 Task: Add a signature Jacqueline Wright containing Best wishes for a happy Mothers Day, Jacqueline Wright to email address softage.2@softage.net and add a label Mothers Day gifts
Action: Mouse moved to (880, 64)
Screenshot: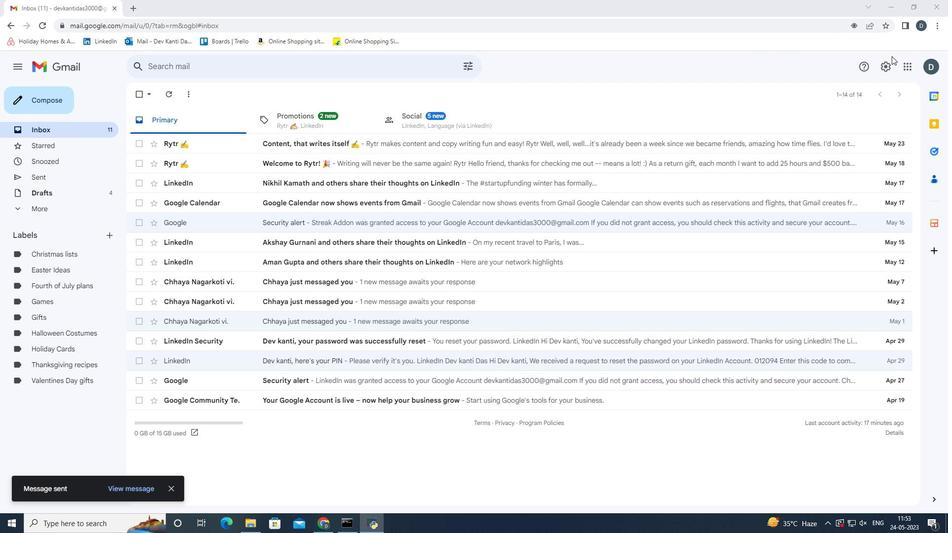 
Action: Mouse pressed left at (880, 64)
Screenshot: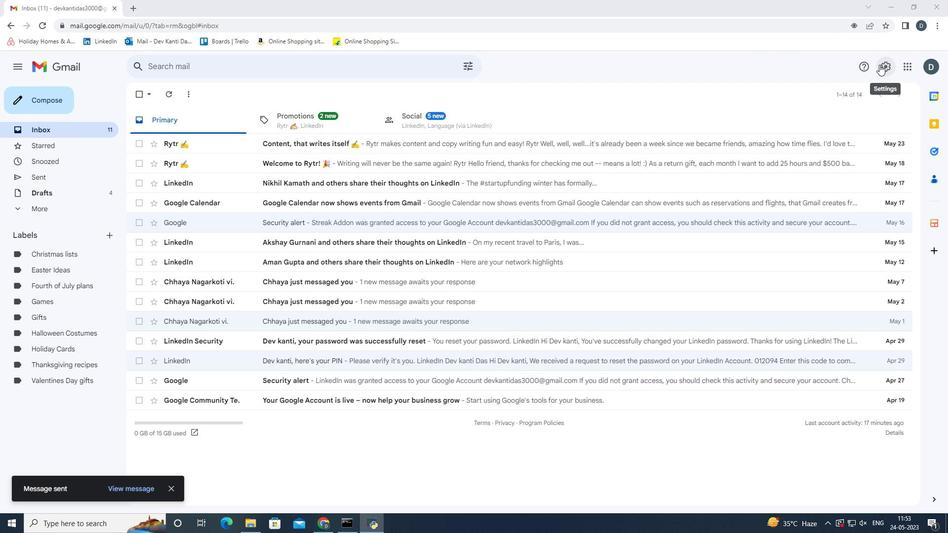 
Action: Mouse moved to (865, 119)
Screenshot: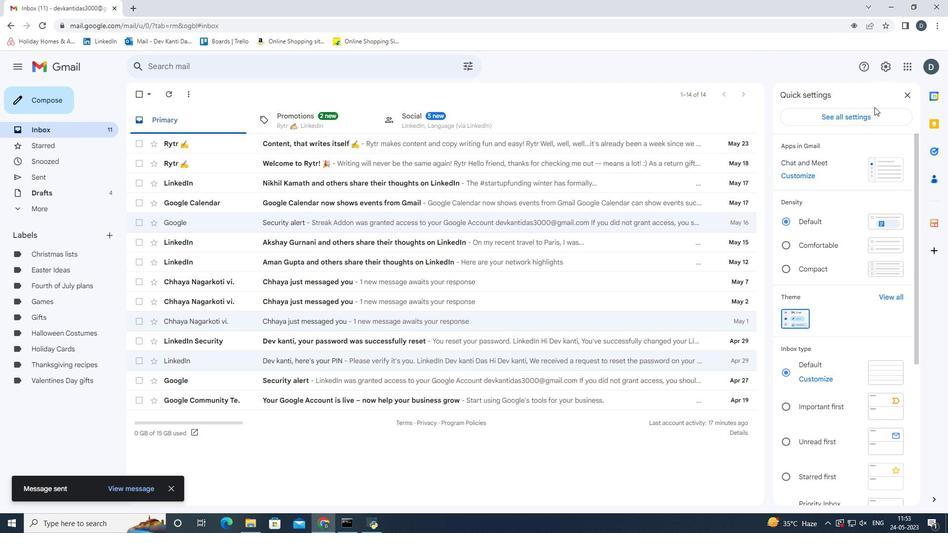 
Action: Mouse pressed left at (865, 119)
Screenshot: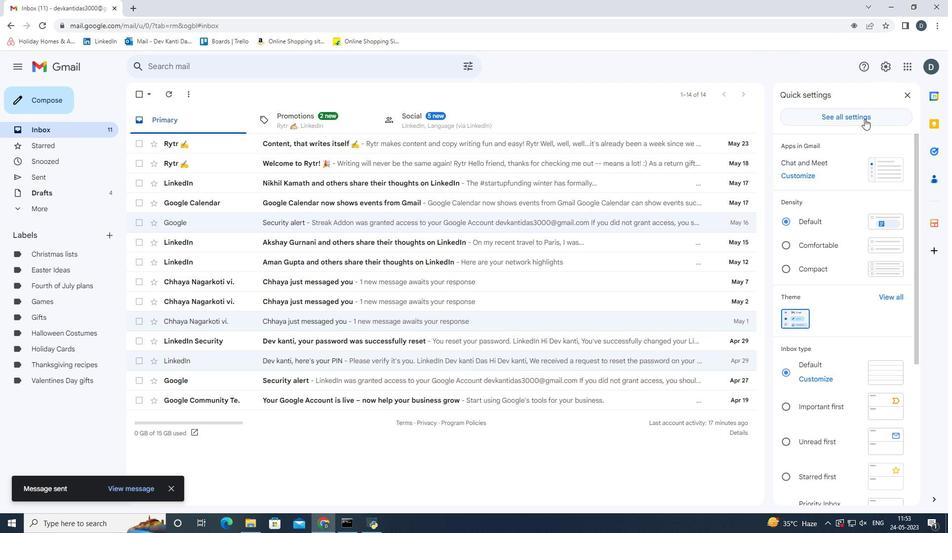 
Action: Mouse moved to (756, 194)
Screenshot: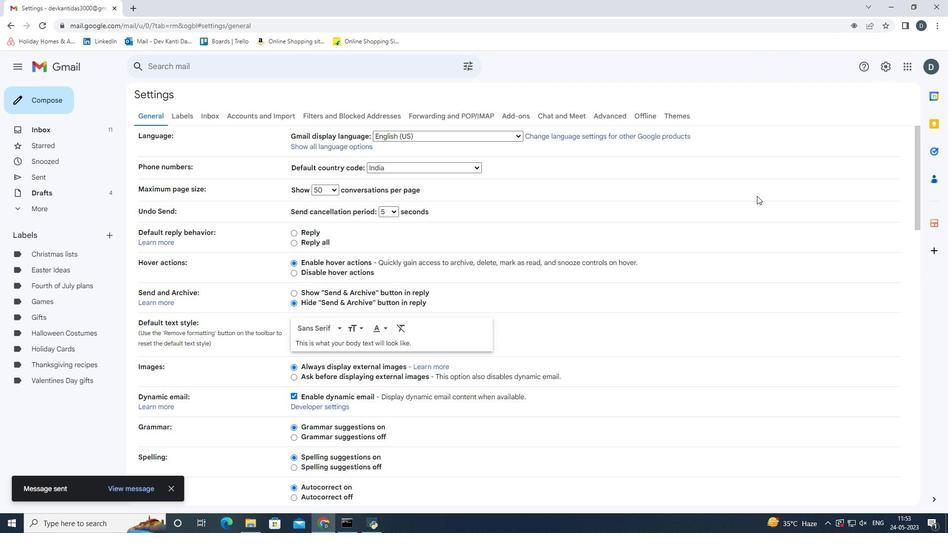 
Action: Mouse scrolled (756, 194) with delta (0, 0)
Screenshot: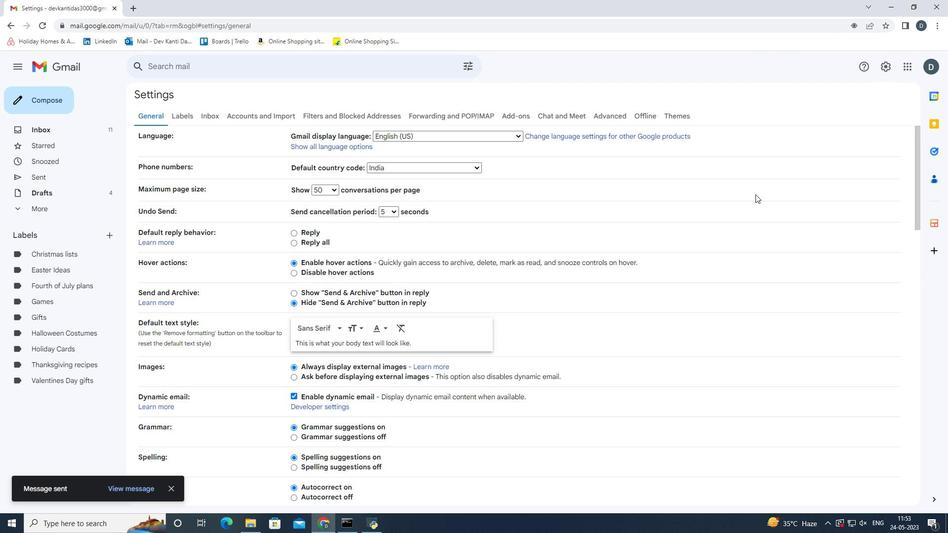 
Action: Mouse scrolled (756, 194) with delta (0, 0)
Screenshot: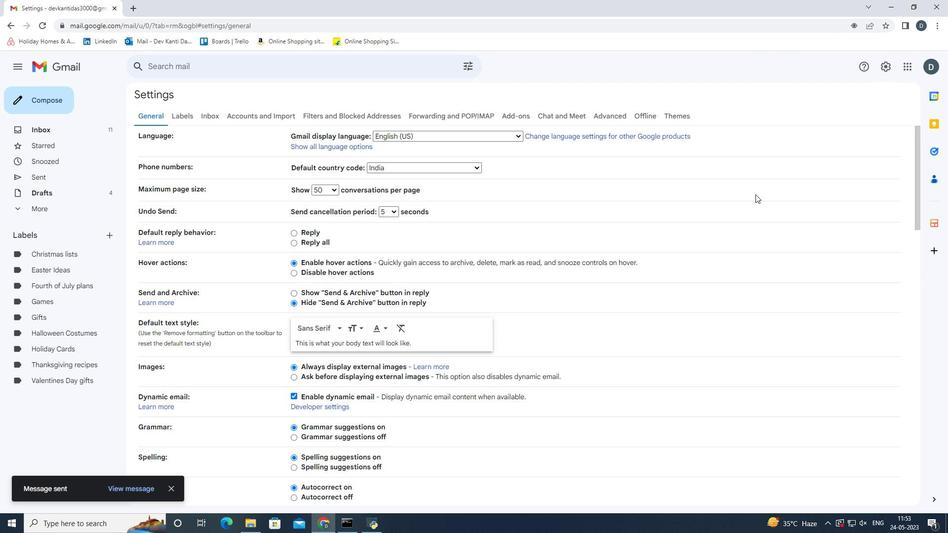 
Action: Mouse scrolled (756, 194) with delta (0, 0)
Screenshot: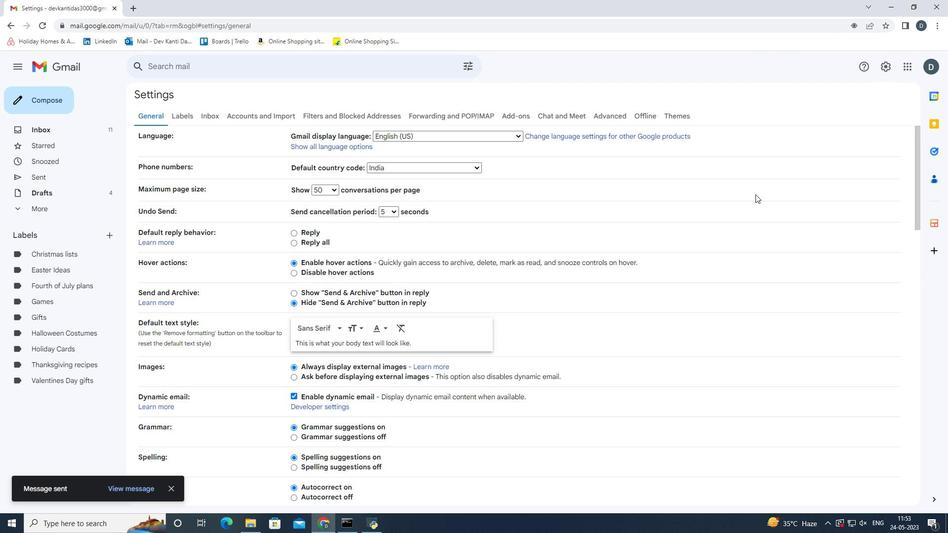 
Action: Mouse scrolled (756, 194) with delta (0, 0)
Screenshot: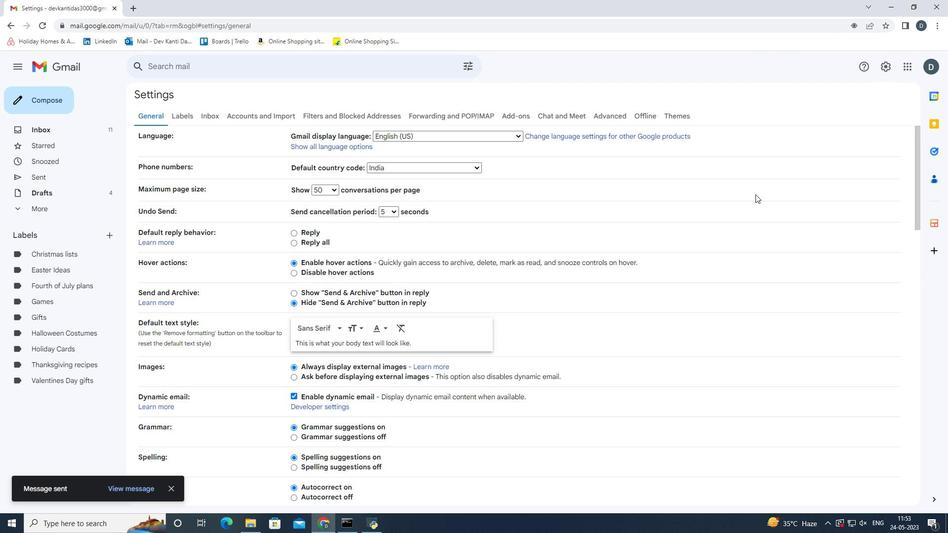
Action: Mouse moved to (580, 315)
Screenshot: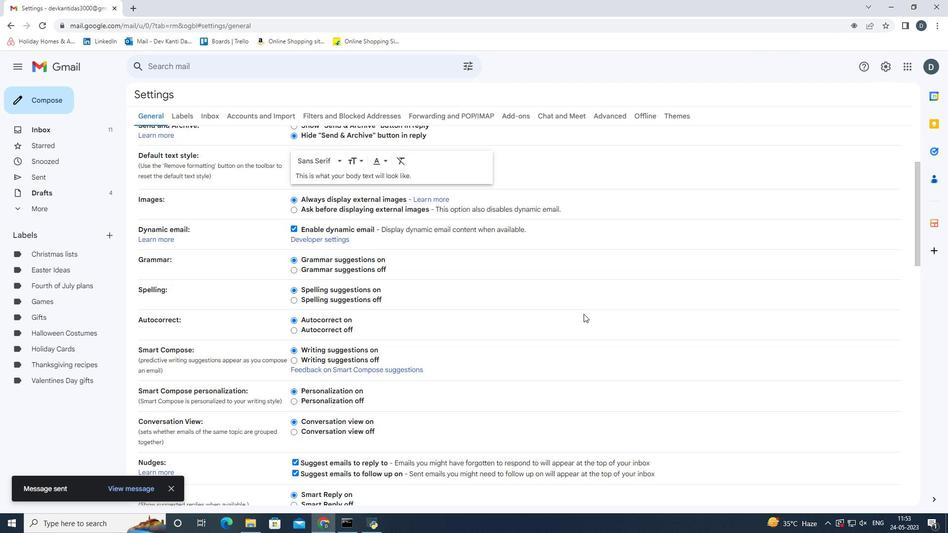 
Action: Mouse scrolled (580, 315) with delta (0, 0)
Screenshot: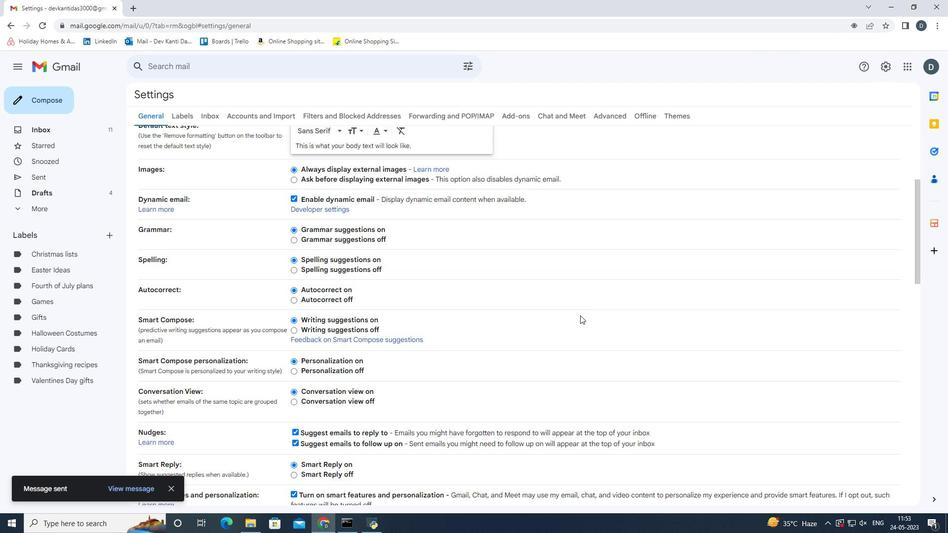 
Action: Mouse scrolled (580, 315) with delta (0, 0)
Screenshot: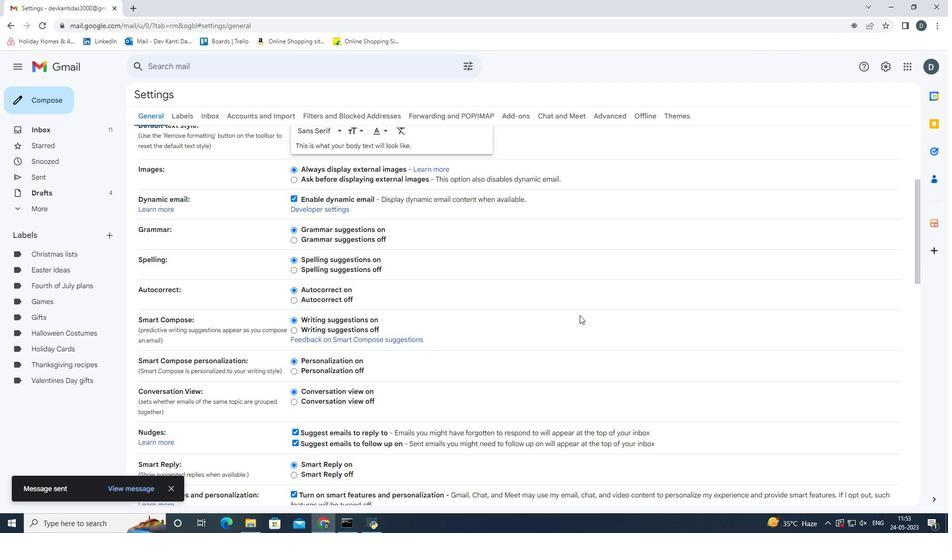 
Action: Mouse scrolled (580, 315) with delta (0, 0)
Screenshot: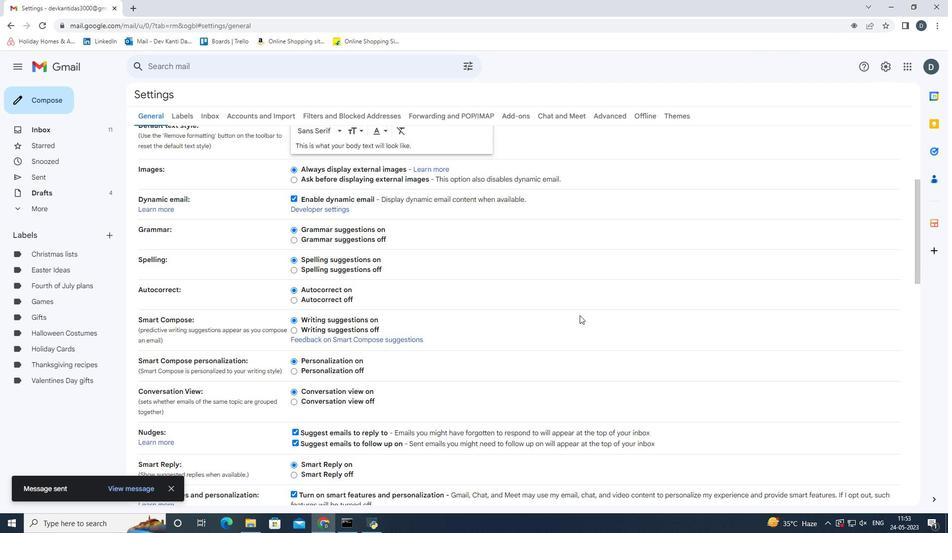 
Action: Mouse scrolled (580, 315) with delta (0, 0)
Screenshot: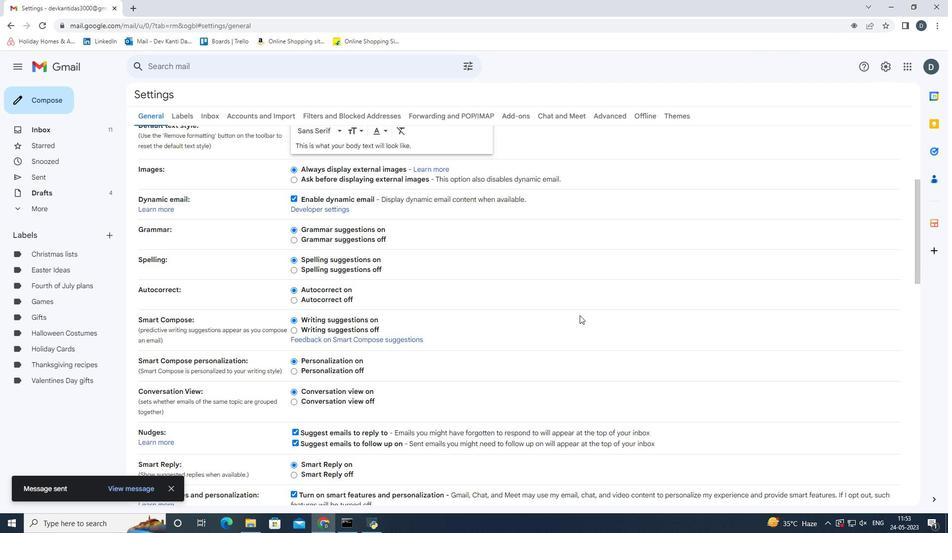 
Action: Mouse scrolled (580, 315) with delta (0, 0)
Screenshot: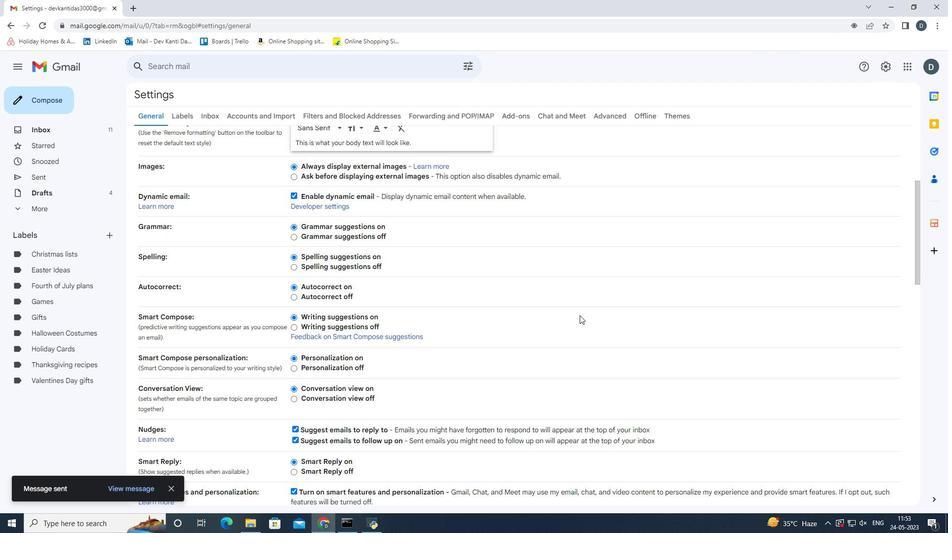 
Action: Mouse scrolled (580, 315) with delta (0, 0)
Screenshot: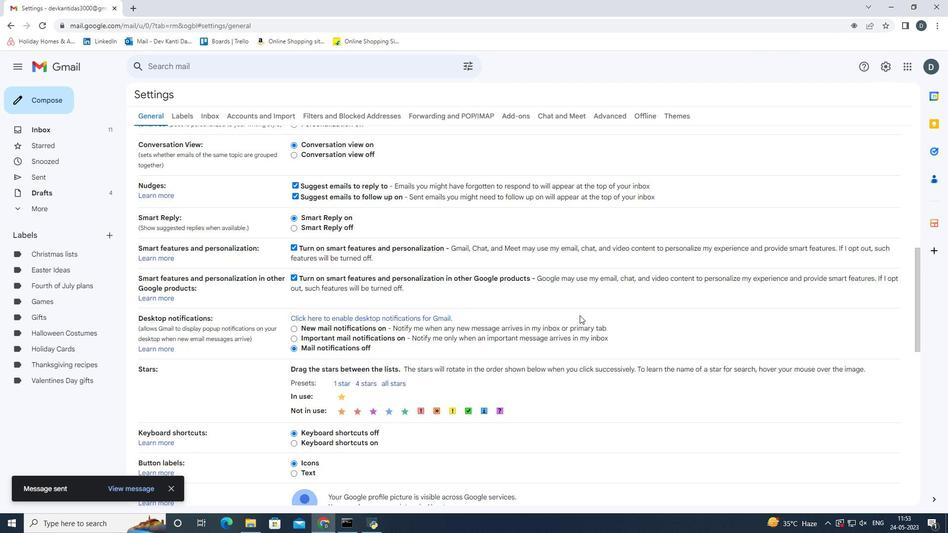 
Action: Mouse scrolled (580, 315) with delta (0, 0)
Screenshot: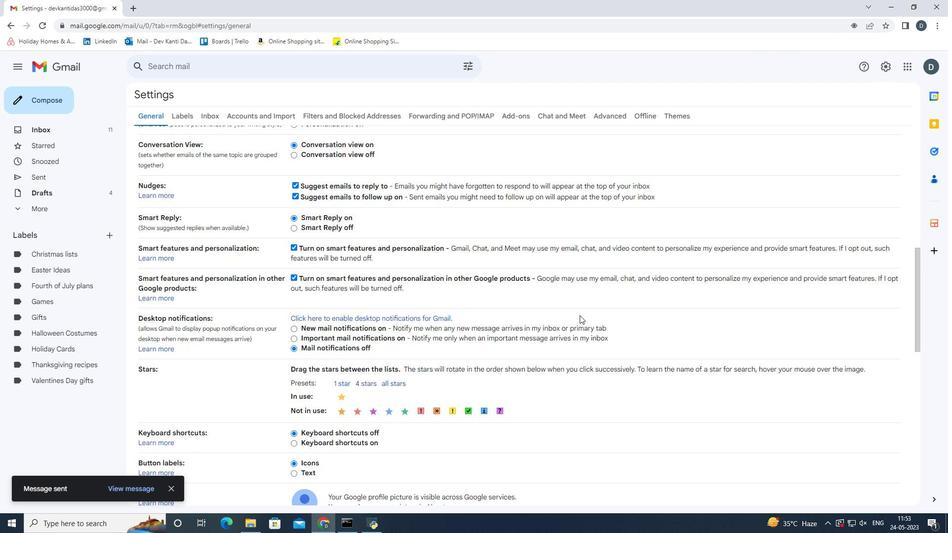 
Action: Mouse scrolled (580, 315) with delta (0, 0)
Screenshot: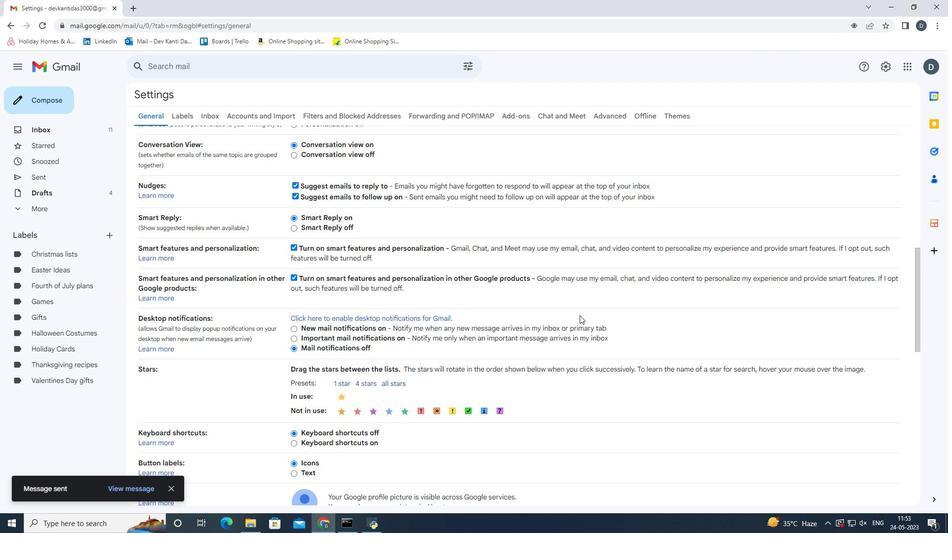 
Action: Mouse scrolled (580, 315) with delta (0, 0)
Screenshot: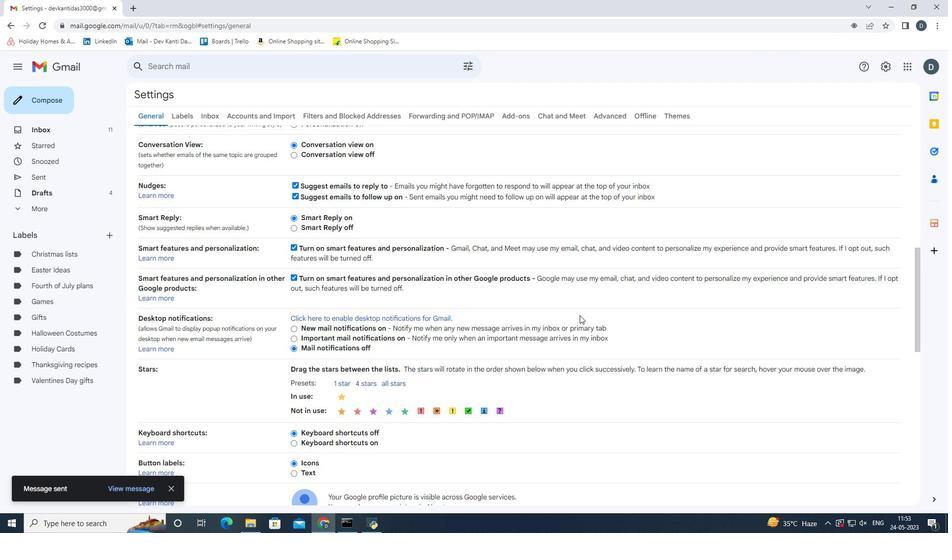 
Action: Mouse scrolled (580, 315) with delta (0, 0)
Screenshot: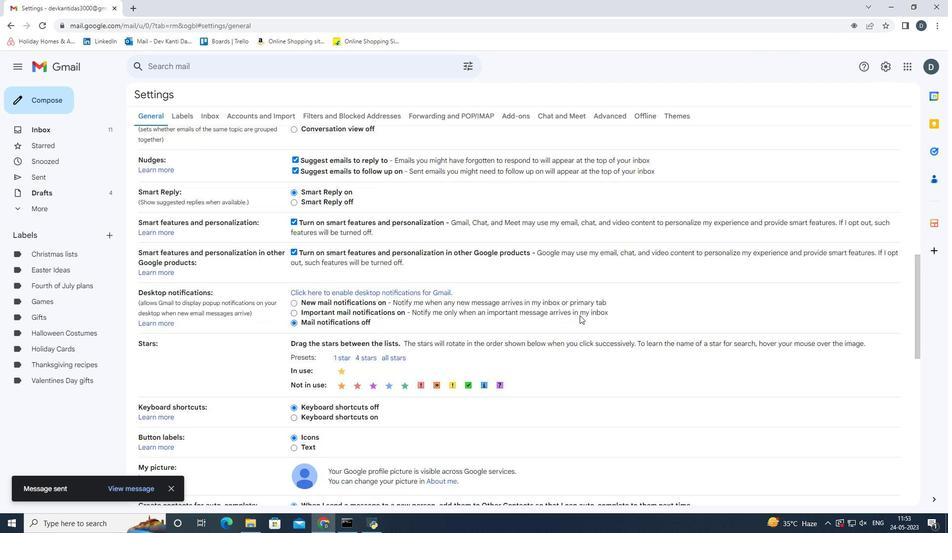 
Action: Mouse moved to (390, 344)
Screenshot: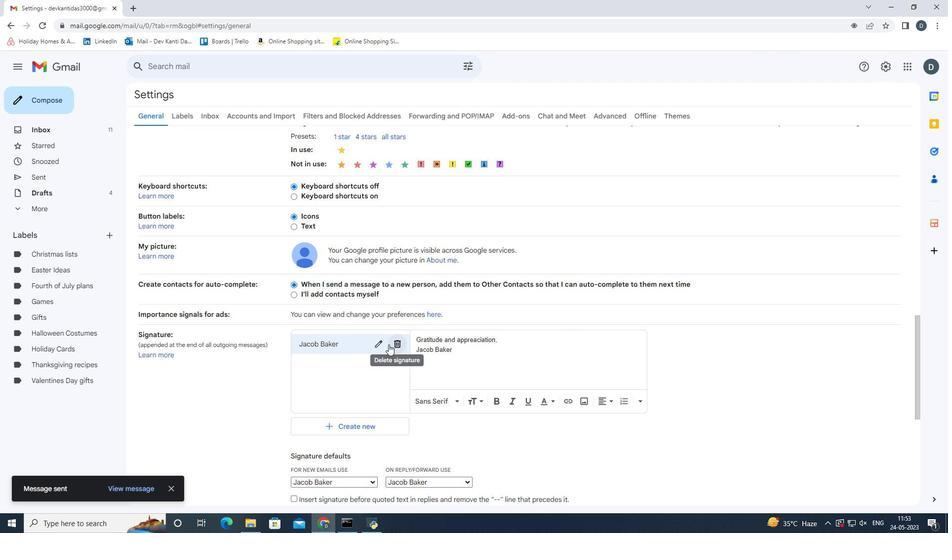 
Action: Mouse pressed left at (390, 344)
Screenshot: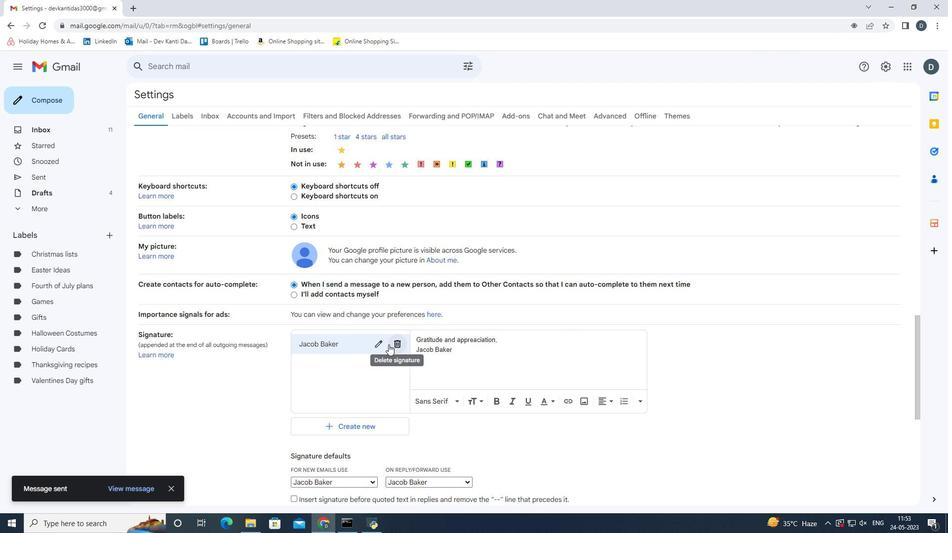 
Action: Mouse moved to (556, 302)
Screenshot: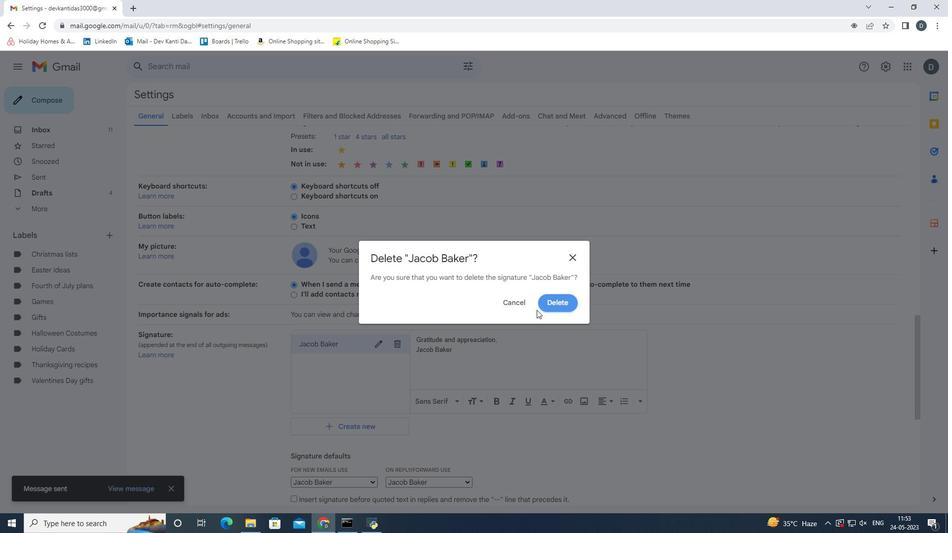 
Action: Mouse pressed left at (556, 302)
Screenshot: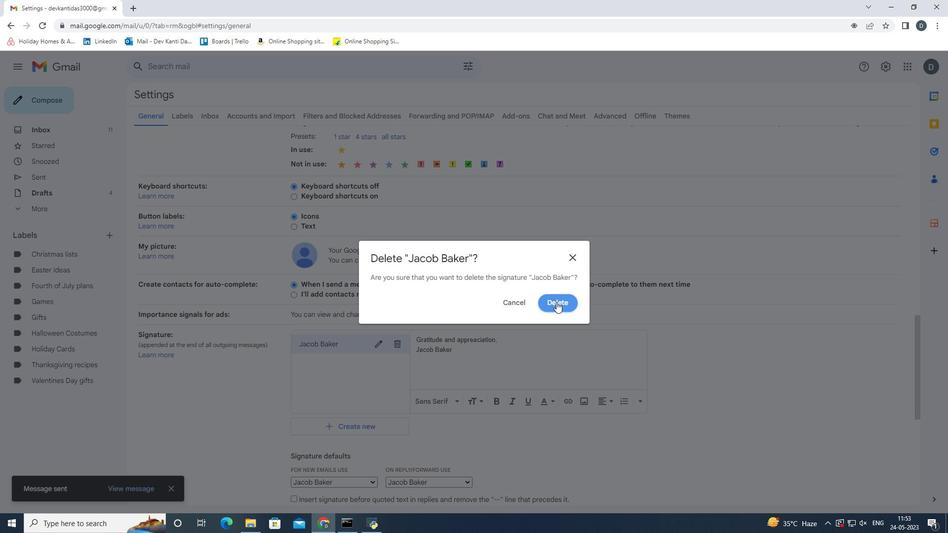 
Action: Mouse moved to (338, 353)
Screenshot: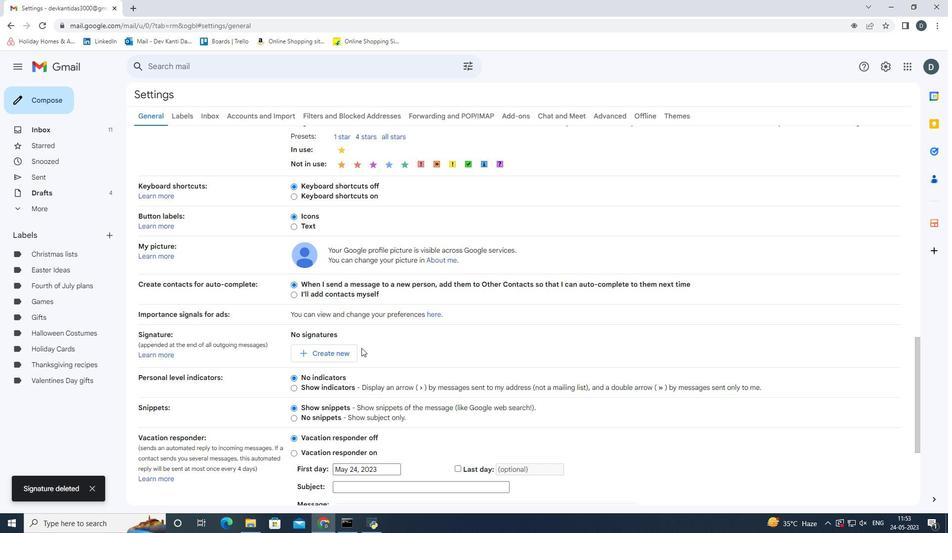 
Action: Mouse pressed left at (338, 353)
Screenshot: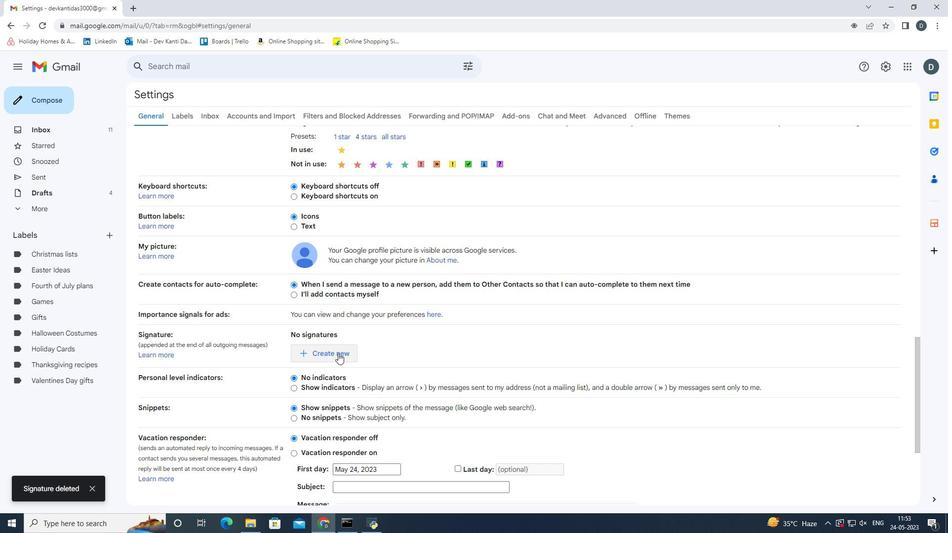 
Action: Mouse moved to (447, 281)
Screenshot: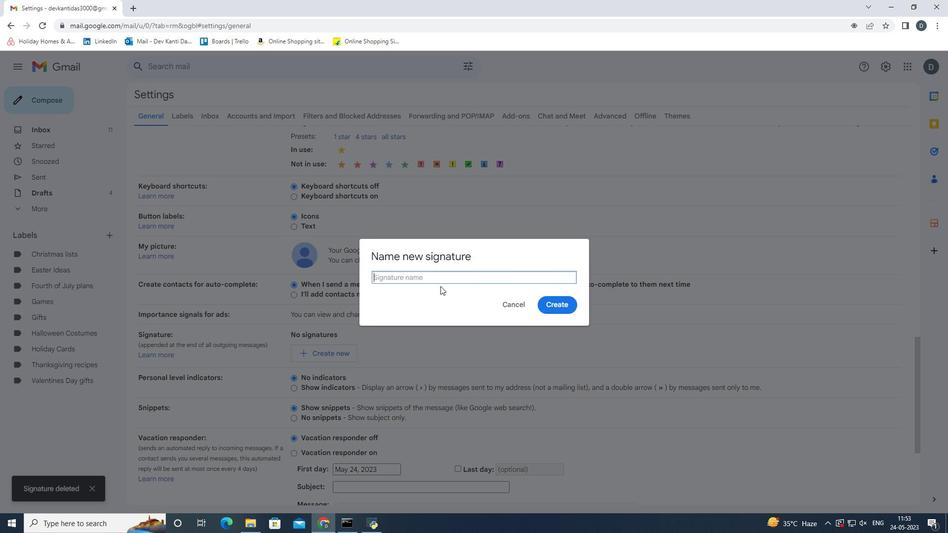 
Action: Key pressed <Key.shift><Key.shift><Key.shift><Key.shift><Key.shift><Key.shift><Key.shift><Key.shift><Key.shift>Jacque
Screenshot: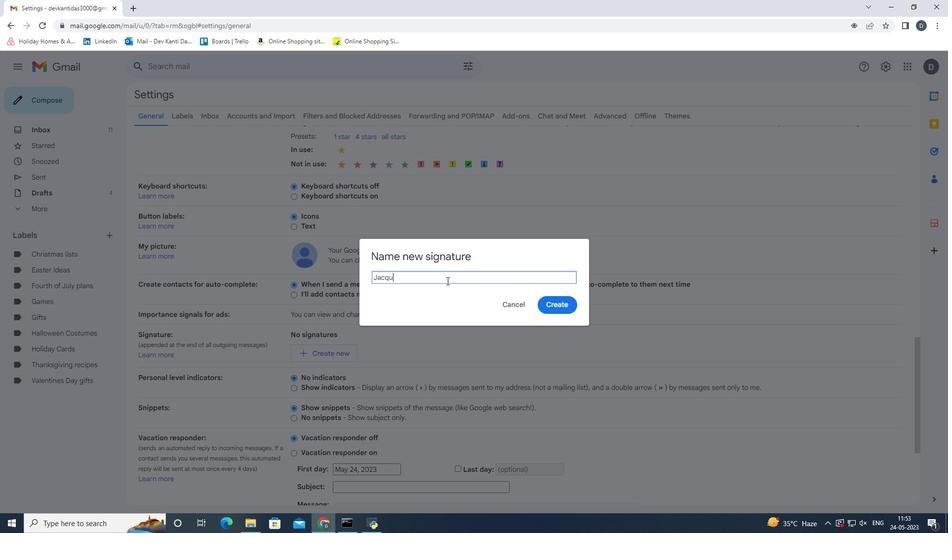 
Action: Mouse moved to (447, 280)
Screenshot: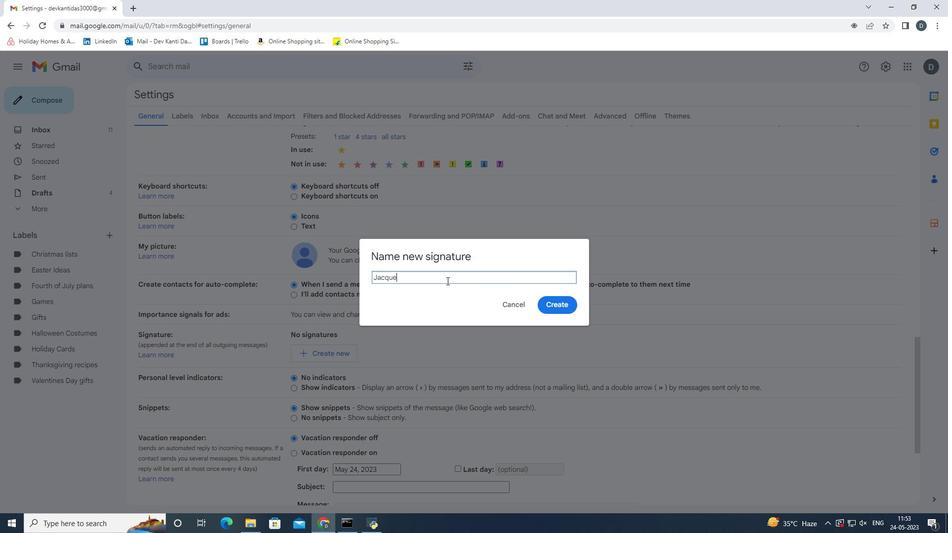 
Action: Key pressed line<Key.space><Key.shift>Wright<Key.enter>
Screenshot: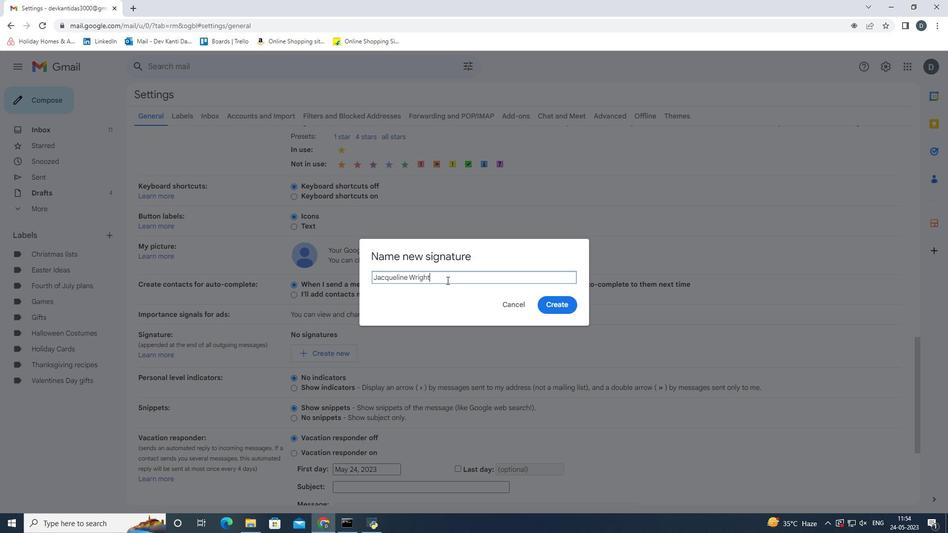 
Action: Mouse moved to (454, 344)
Screenshot: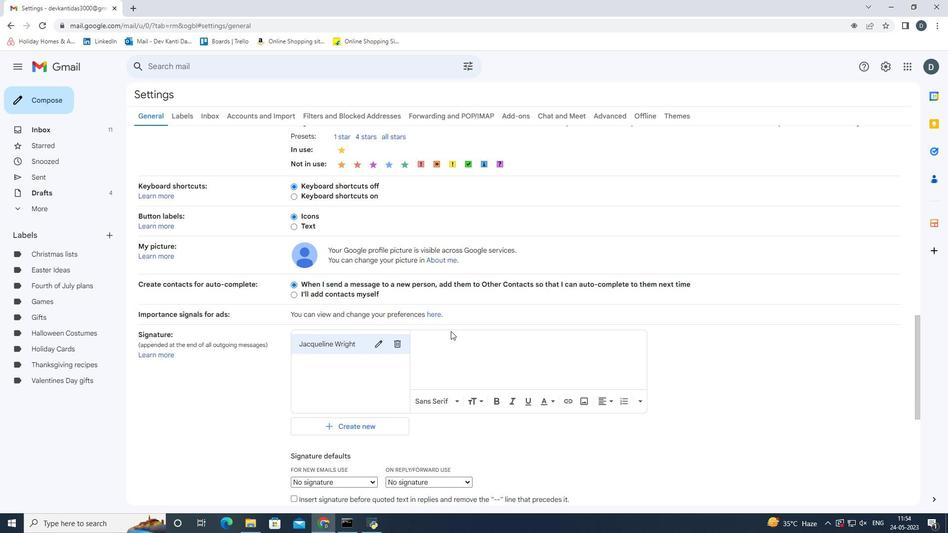 
Action: Mouse pressed left at (454, 344)
Screenshot: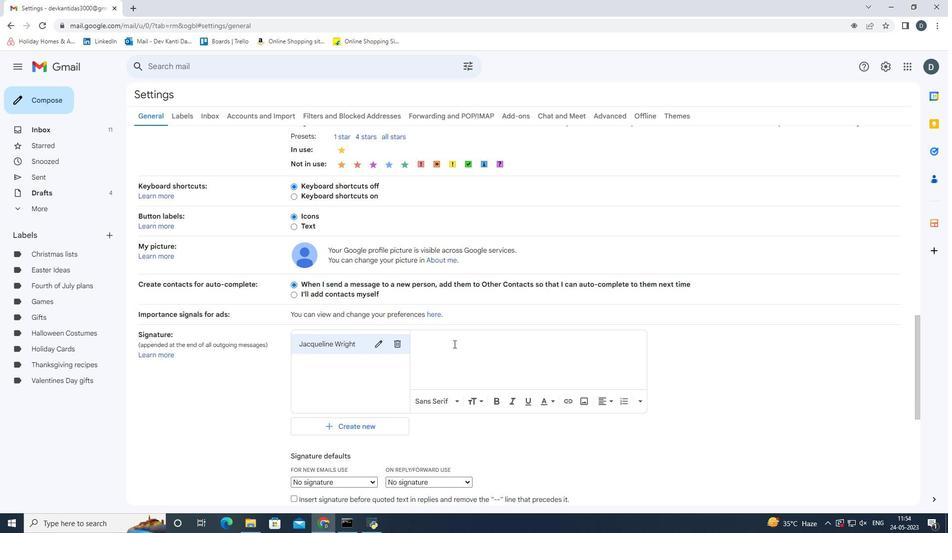 
Action: Mouse moved to (454, 344)
Screenshot: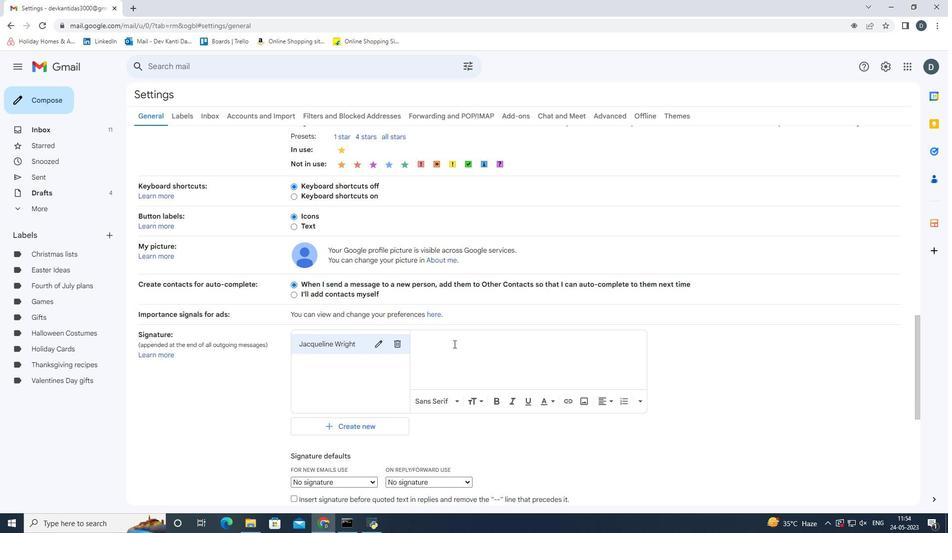 
Action: Key pressed <Key.shift><Key.shift><Key.shift>Best<Key.space>wishes<Key.space>for<Key.space>a<Key.space>happy<Key.space><Key.shift><Key.shift><Key.shift><Key.shift><Key.shift><Key.shift><Key.shift><Key.shift><Key.shift><Key.shift><Key.shift><Key.shift><Key.shift><Key.shift><Key.shift><Key.shift><Key.shift><Key.shift>Mothers<Key.space><Key.shift>Day<Key.space>gifts
Screenshot: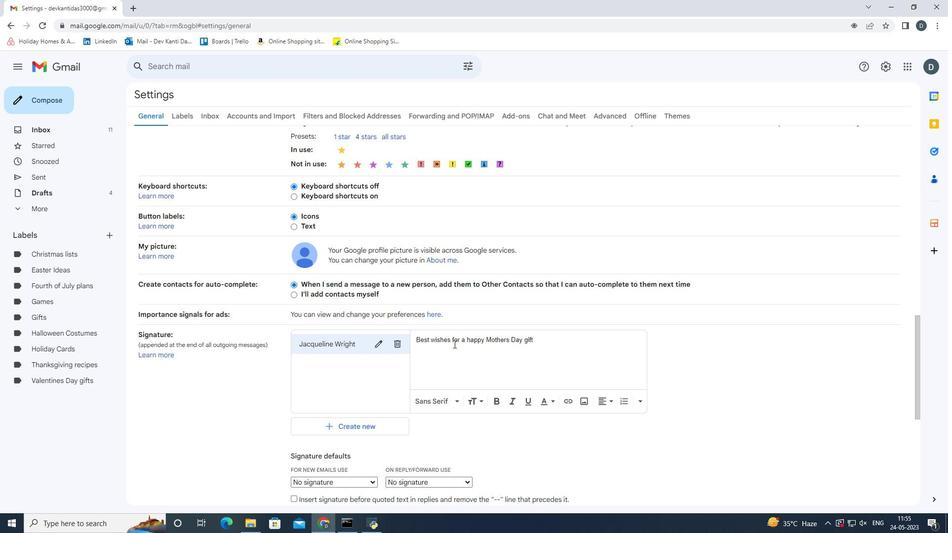 
Action: Mouse moved to (782, 340)
Screenshot: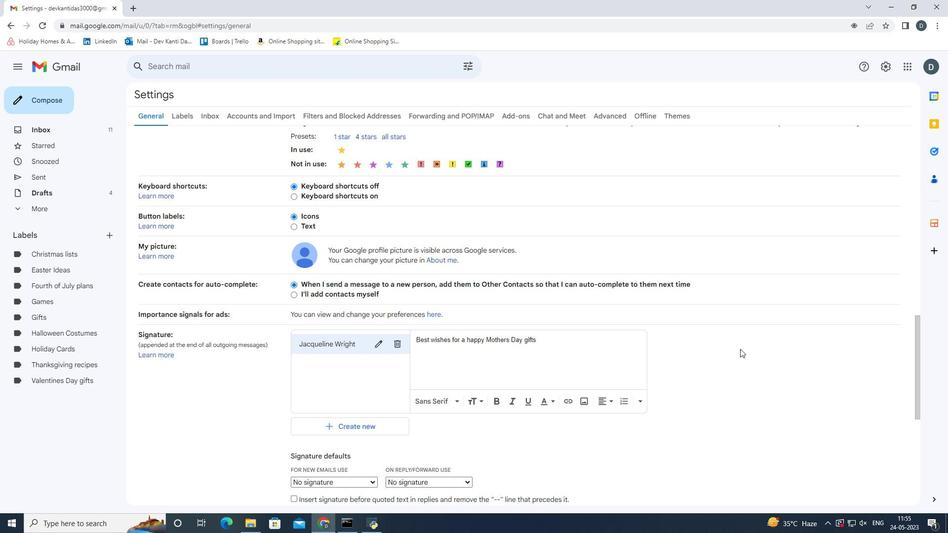 
Action: Key pressed ,<Key.enter><Key.shift_r><Key.shift_r><Key.shift_r>Jacqueline<Key.space><Key.shift>Wright
Screenshot: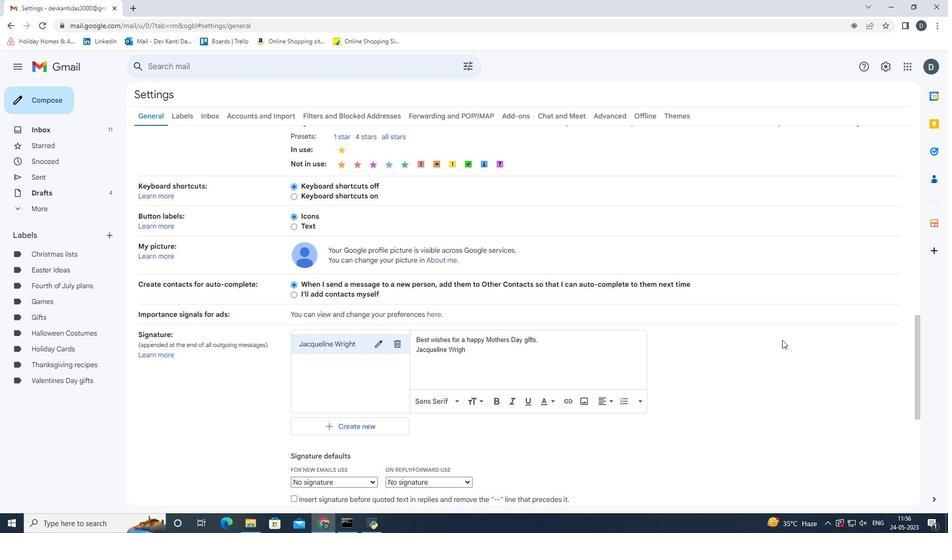 
Action: Mouse pressed left at (782, 340)
Screenshot: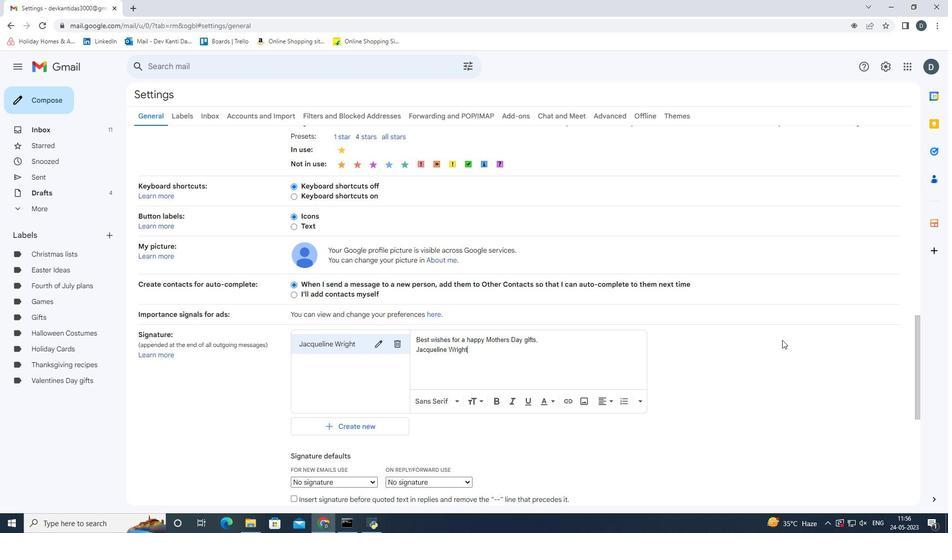
Action: Mouse moved to (372, 483)
Screenshot: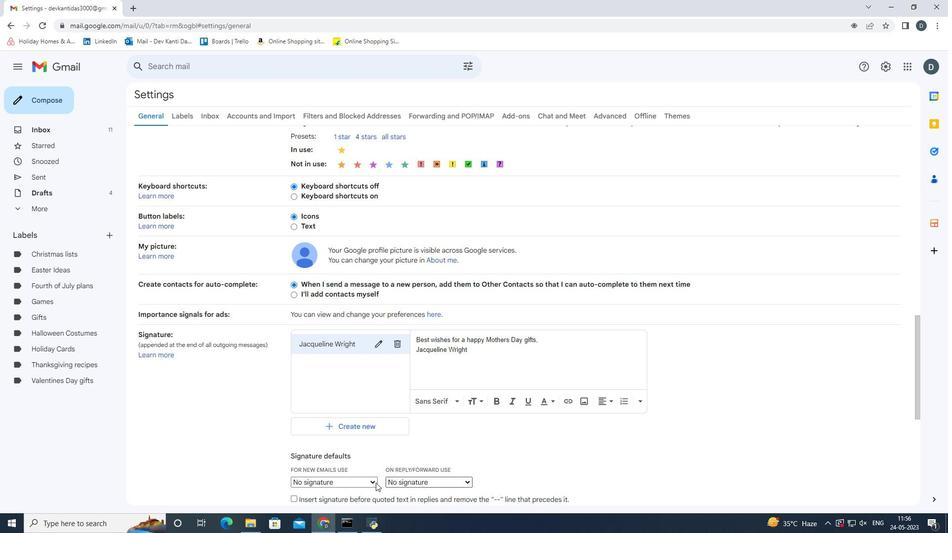 
Action: Mouse pressed left at (372, 483)
Screenshot: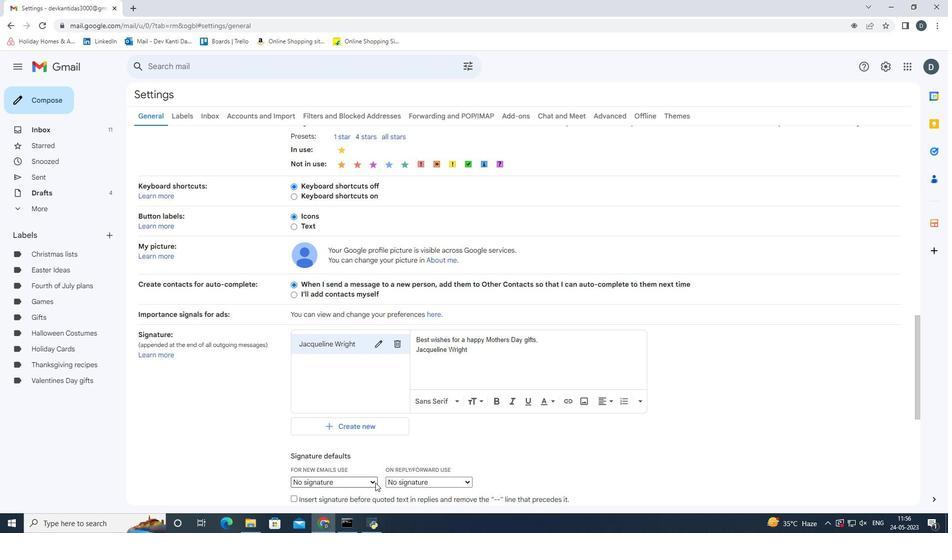 
Action: Mouse moved to (374, 498)
Screenshot: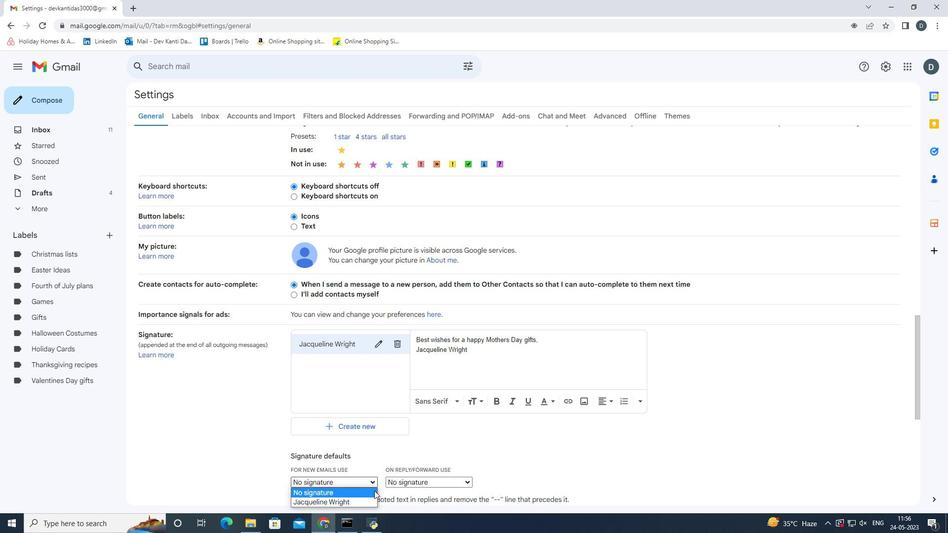 
Action: Mouse pressed left at (374, 498)
Screenshot: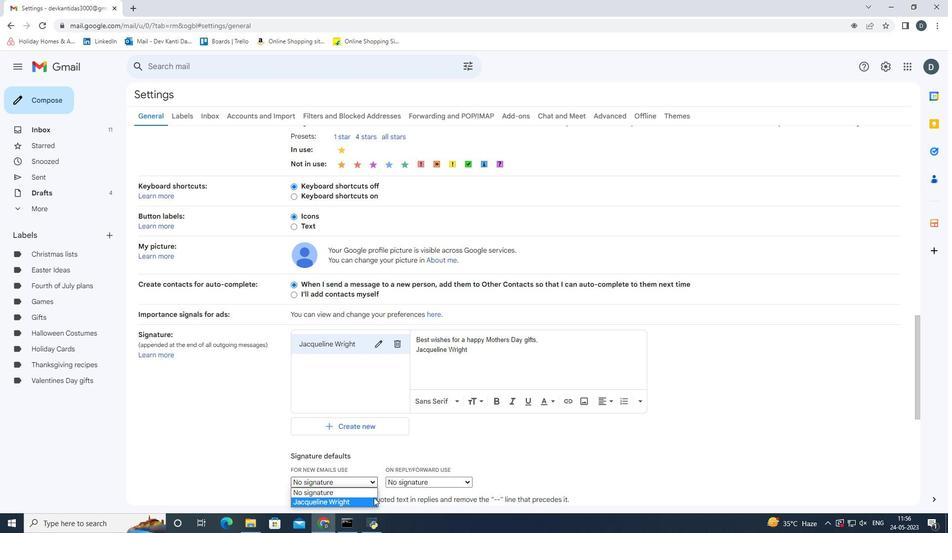 
Action: Mouse moved to (424, 481)
Screenshot: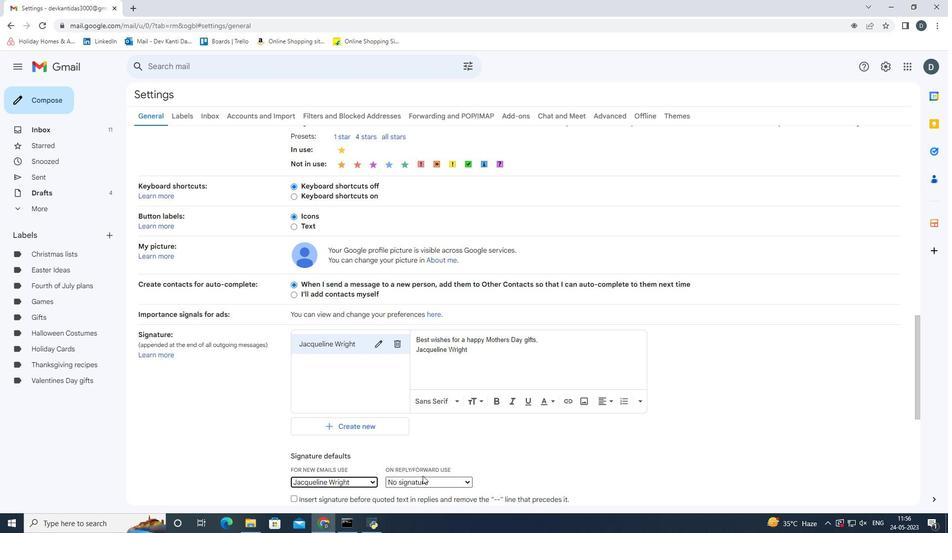 
Action: Mouse pressed left at (424, 481)
Screenshot: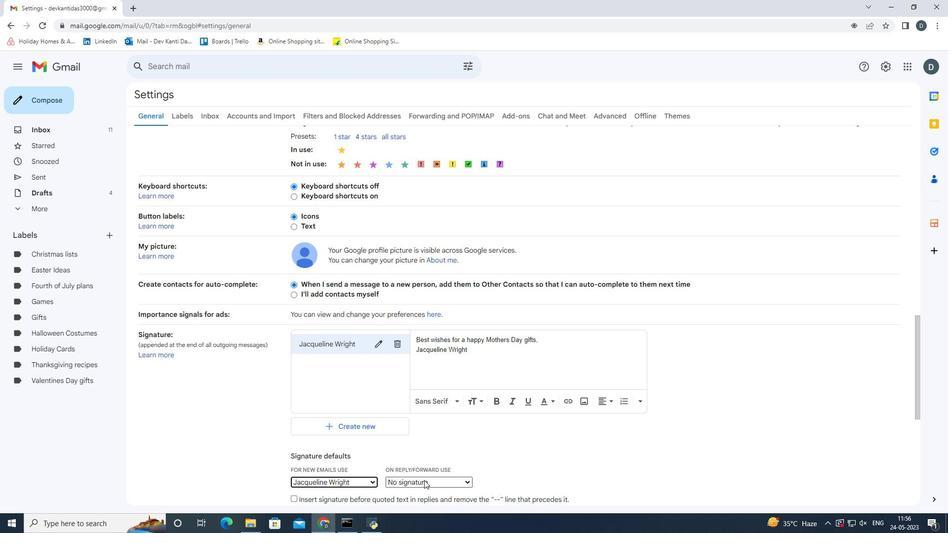 
Action: Mouse moved to (422, 500)
Screenshot: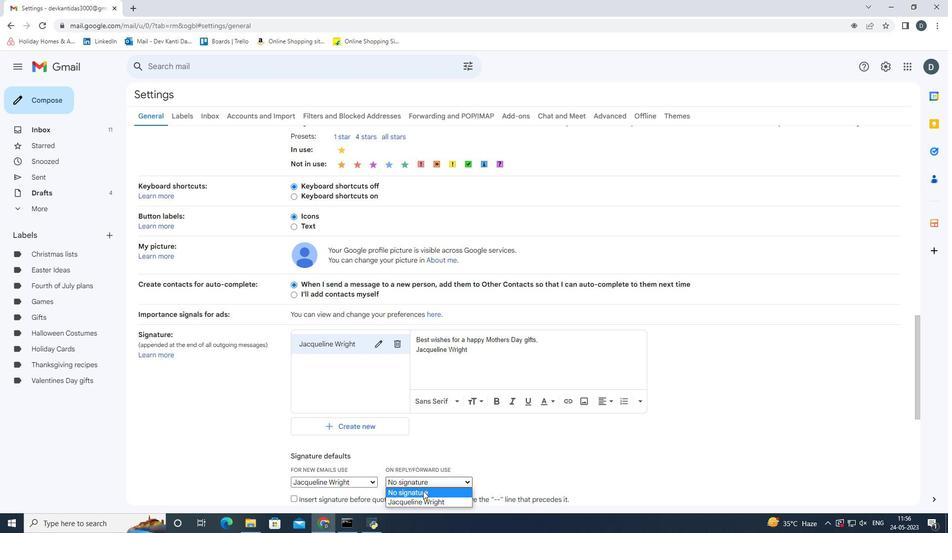 
Action: Mouse pressed left at (422, 500)
Screenshot: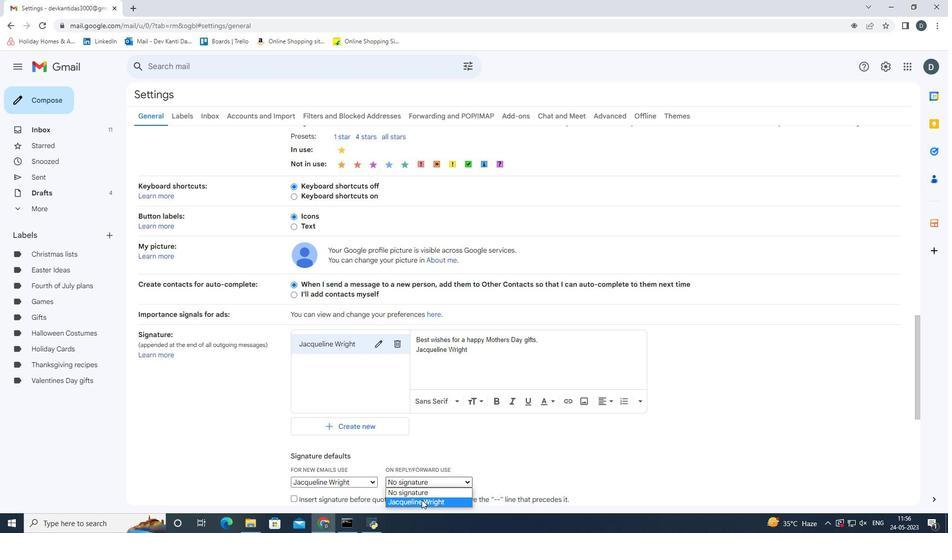 
Action: Mouse moved to (542, 473)
Screenshot: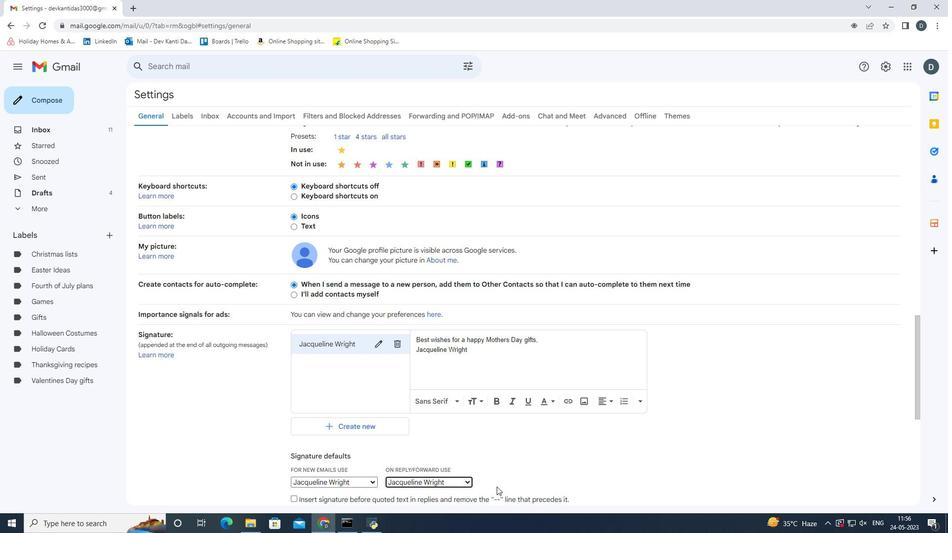 
Action: Mouse pressed left at (542, 473)
Screenshot: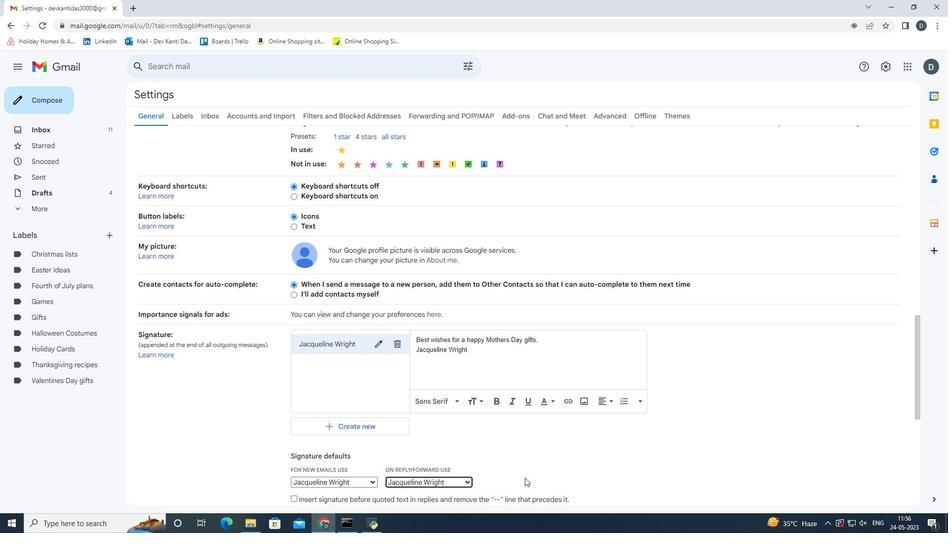 
Action: Mouse scrolled (542, 472) with delta (0, 0)
Screenshot: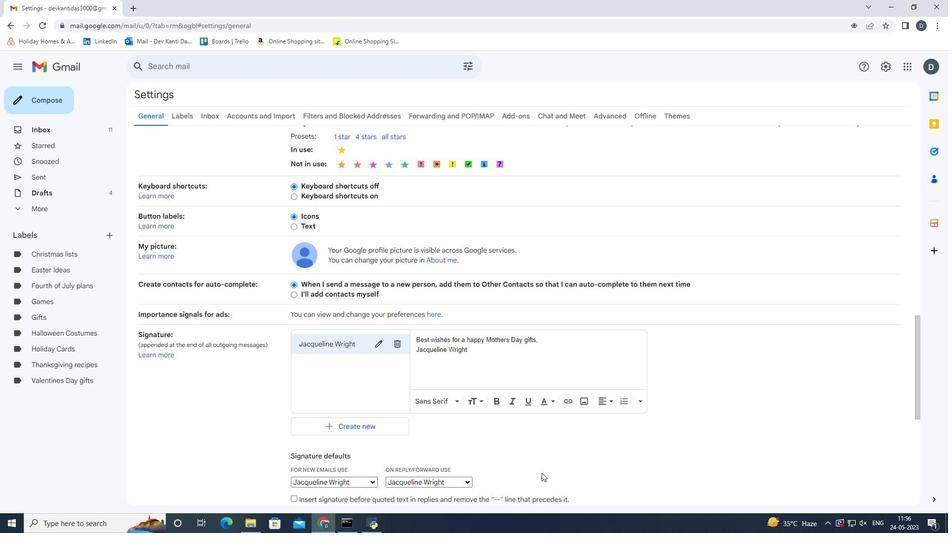 
Action: Mouse scrolled (542, 472) with delta (0, 0)
Screenshot: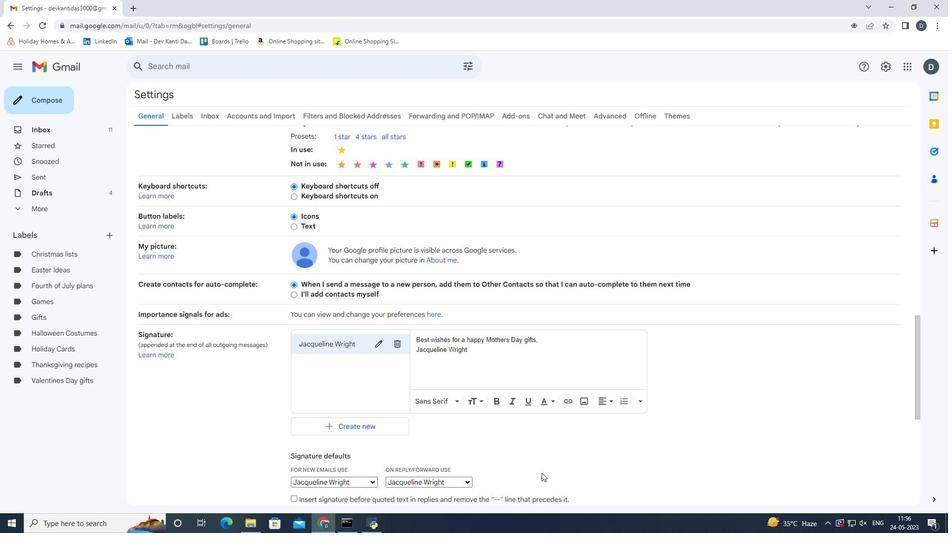 
Action: Mouse scrolled (542, 472) with delta (0, 0)
Screenshot: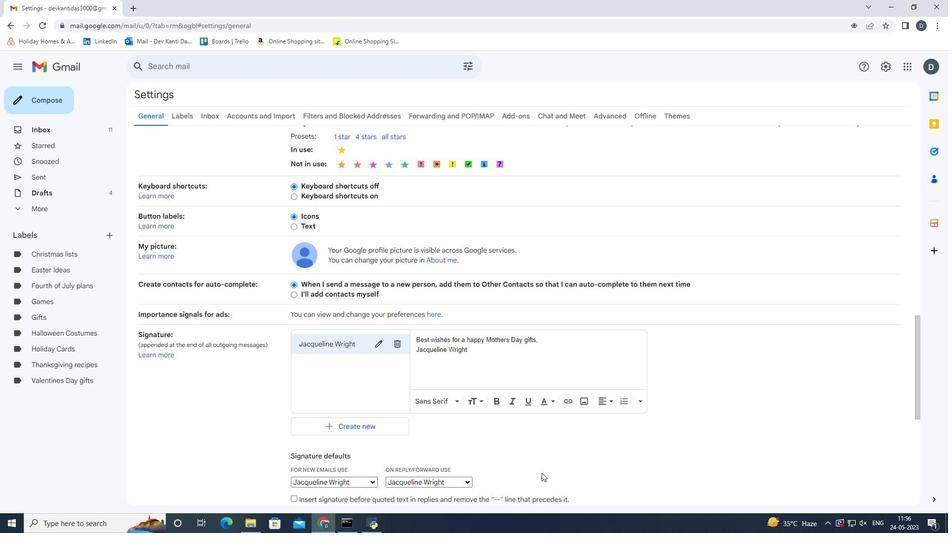 
Action: Mouse scrolled (542, 472) with delta (0, 0)
Screenshot: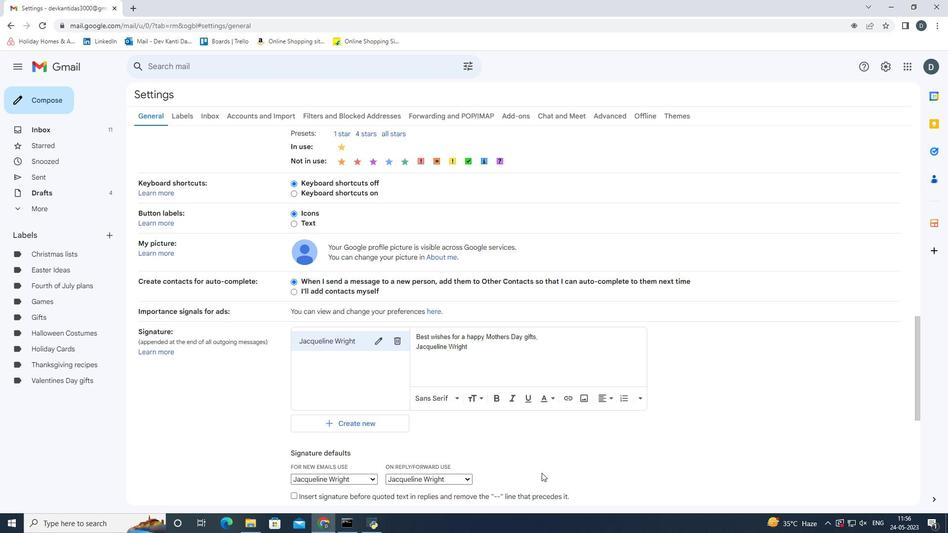 
Action: Mouse scrolled (542, 472) with delta (0, 0)
Screenshot: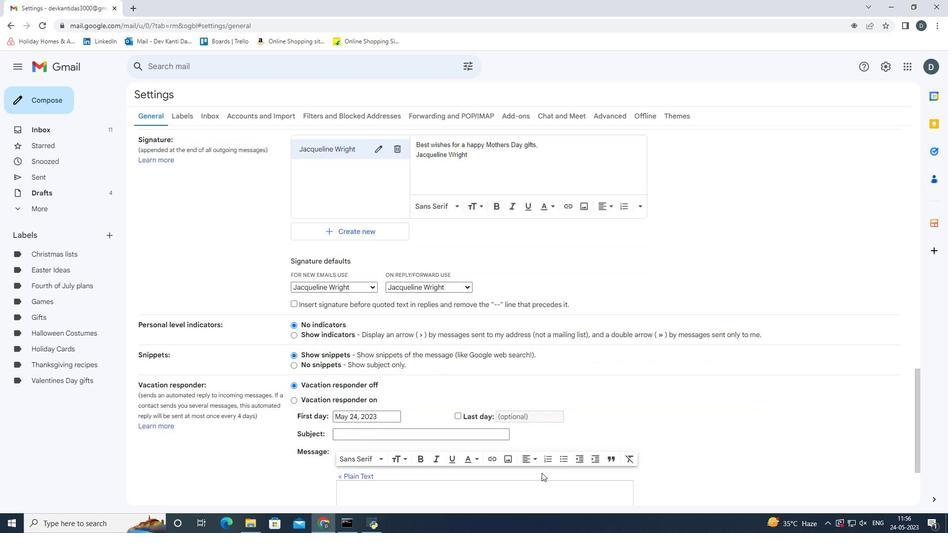 
Action: Mouse scrolled (542, 472) with delta (0, 0)
Screenshot: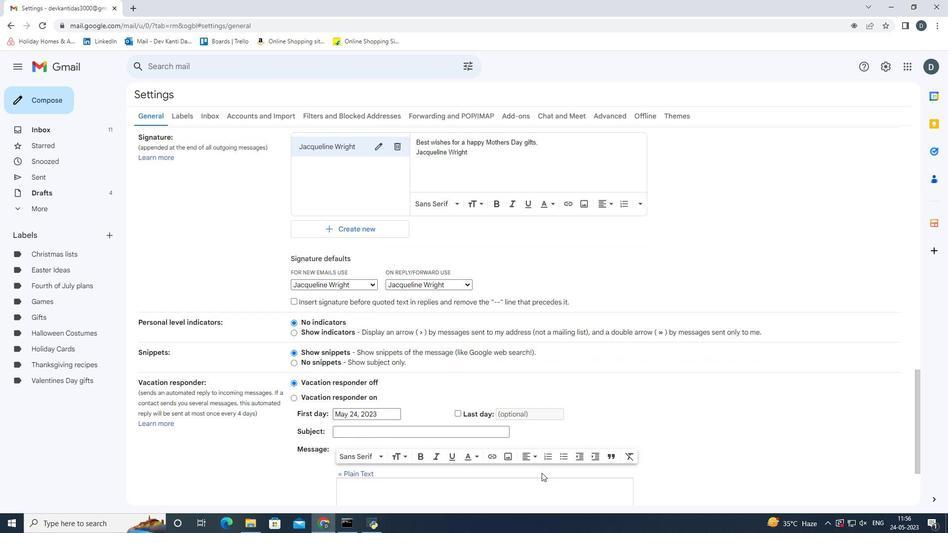 
Action: Mouse scrolled (542, 472) with delta (0, 0)
Screenshot: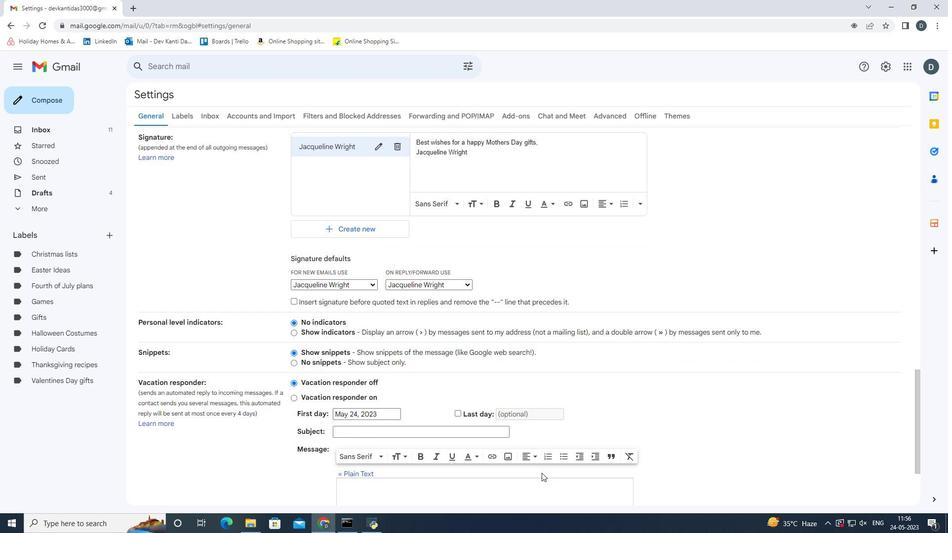 
Action: Mouse moved to (508, 450)
Screenshot: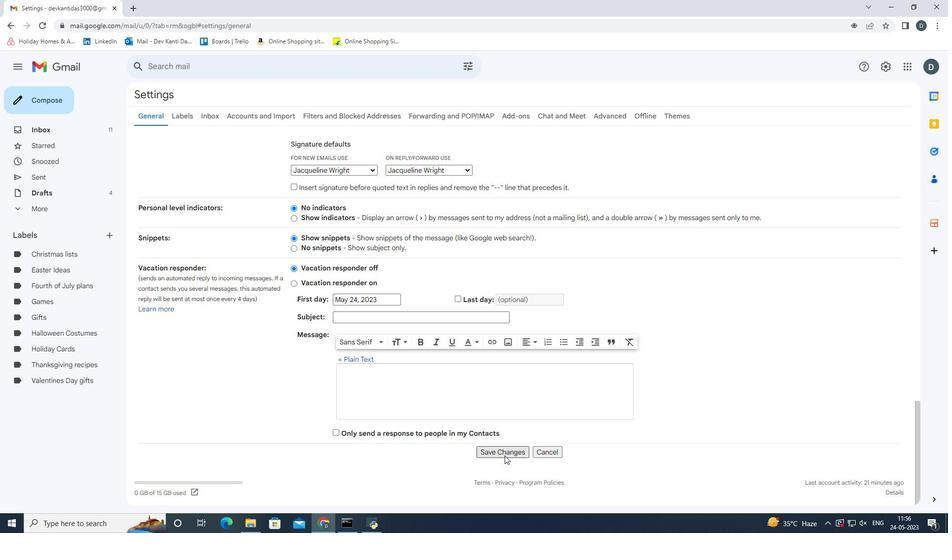 
Action: Mouse pressed left at (508, 450)
Screenshot: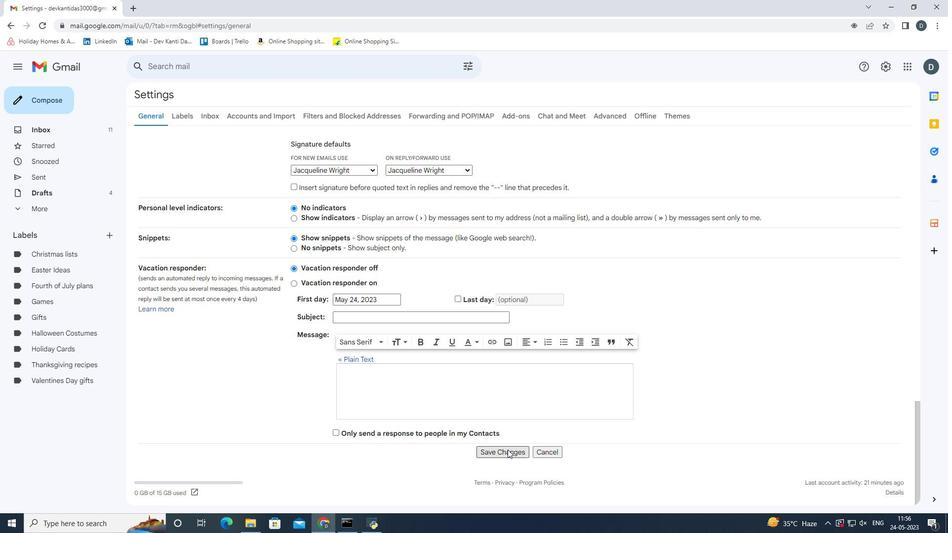 
Action: Mouse moved to (59, 97)
Screenshot: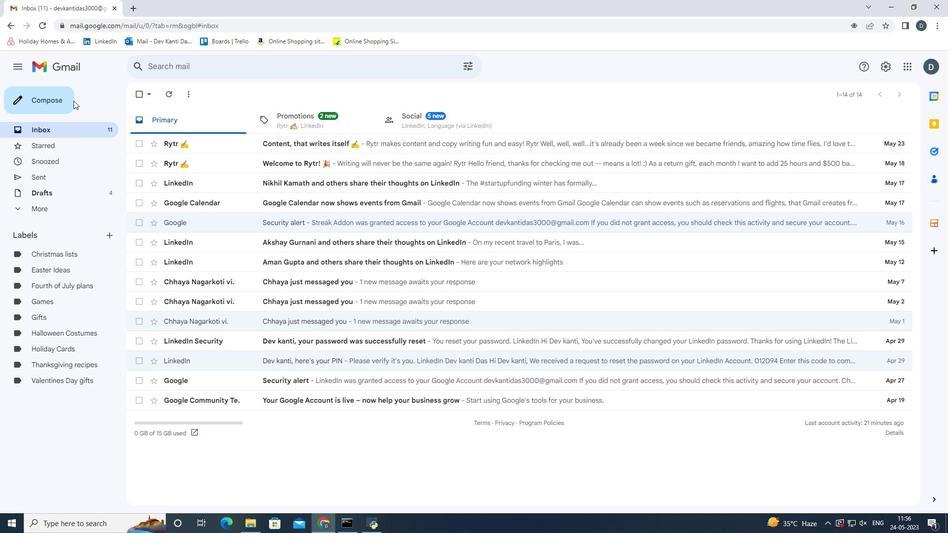 
Action: Mouse pressed left at (59, 97)
Screenshot: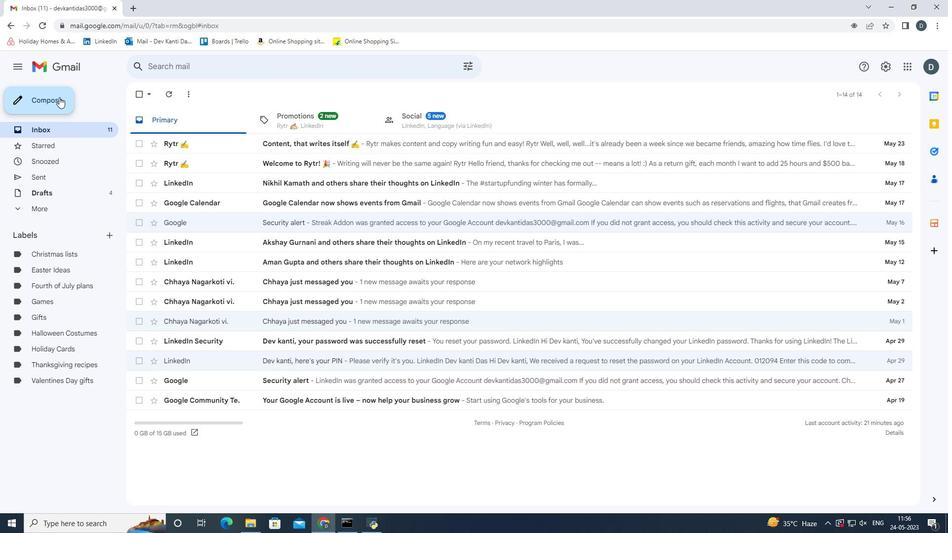 
Action: Mouse moved to (692, 234)
Screenshot: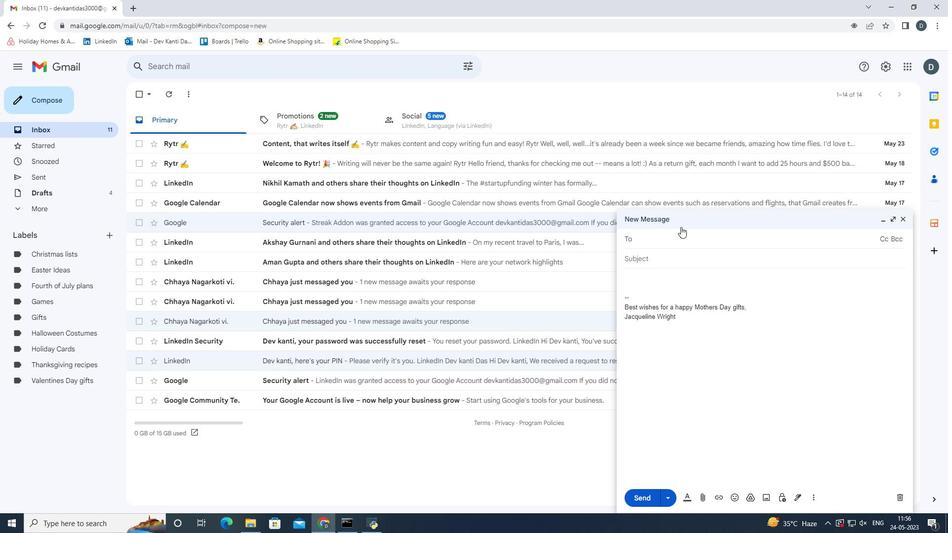 
Action: Key pressed <Key.shift>Softage.2<Key.enter>
Screenshot: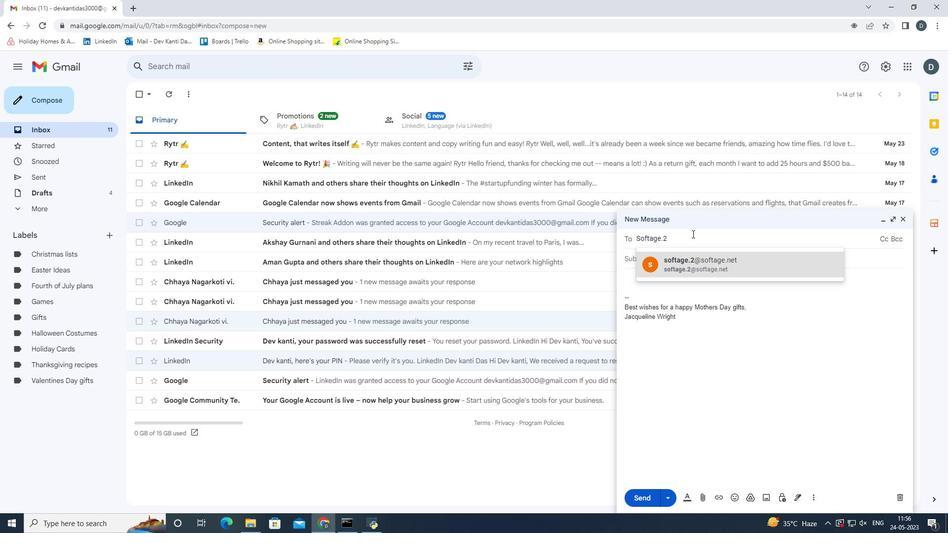 
Action: Mouse moved to (813, 499)
Screenshot: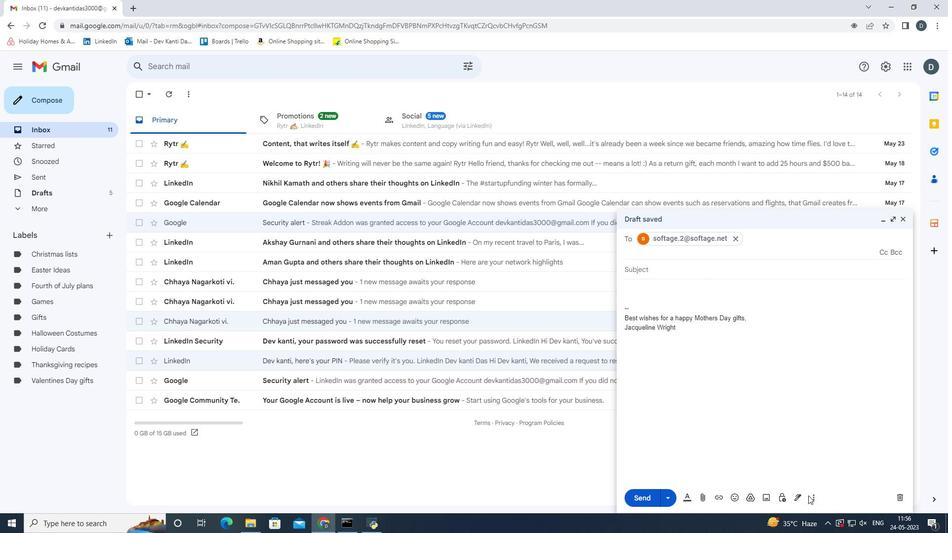 
Action: Mouse pressed left at (813, 499)
Screenshot: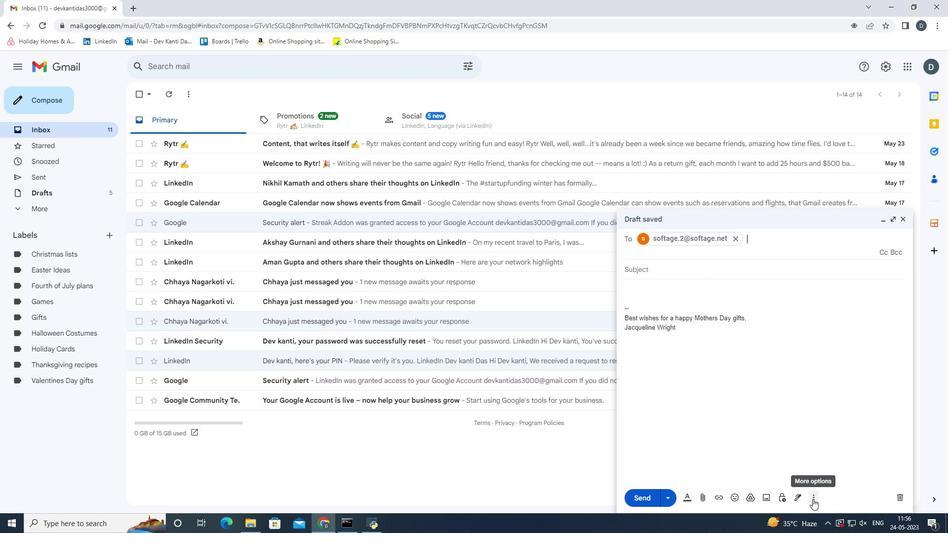 
Action: Mouse moved to (777, 389)
Screenshot: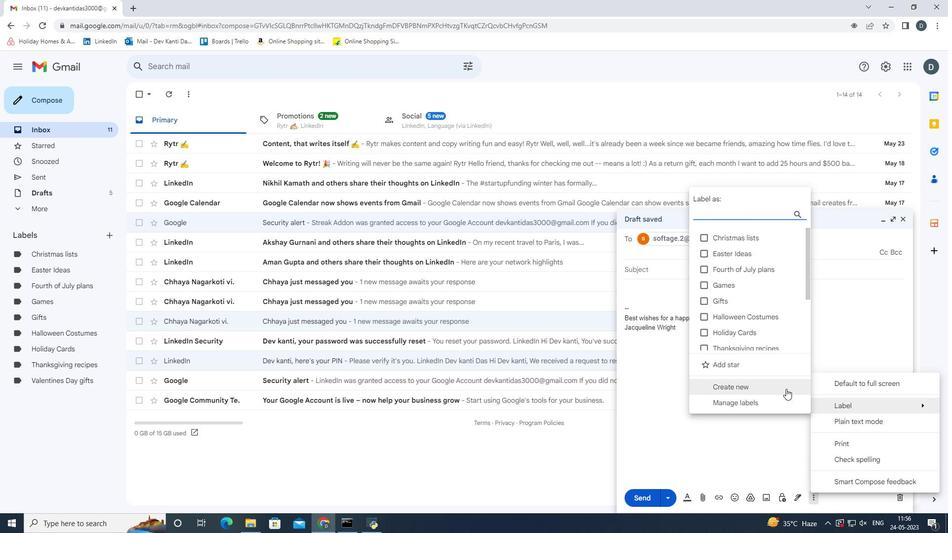 
Action: Mouse pressed left at (777, 389)
Screenshot: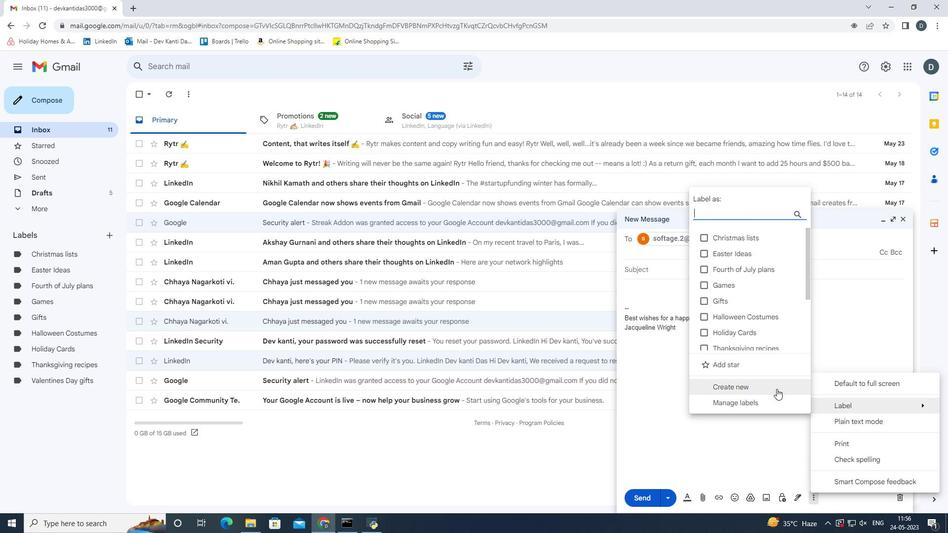 
Action: Mouse moved to (488, 274)
Screenshot: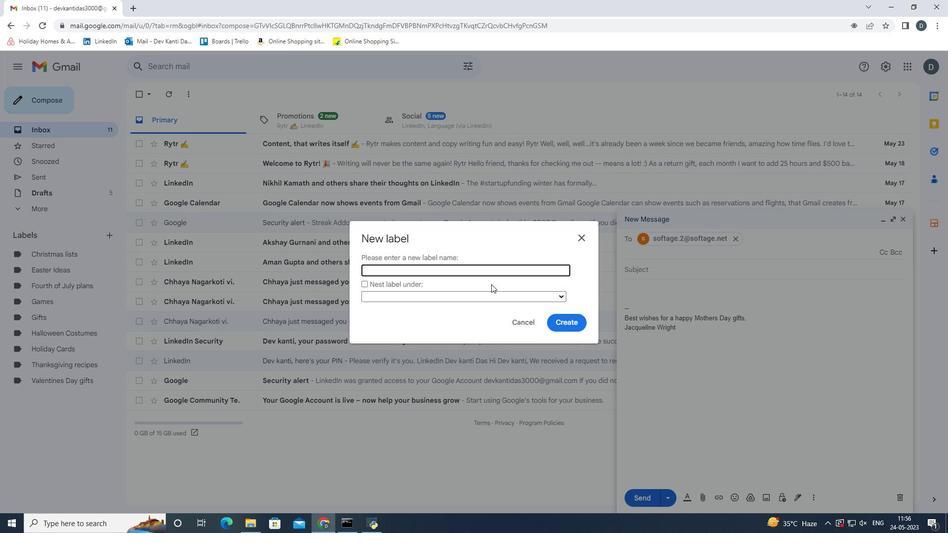 
Action: Key pressed <Key.shift_r><Key.shift_r><Key.shift_r><Key.shift_r><Key.shift_r><Key.shift_r><Key.shift_r>Mothers<Key.space><Key.shift>Day<Key.space>gifts
Screenshot: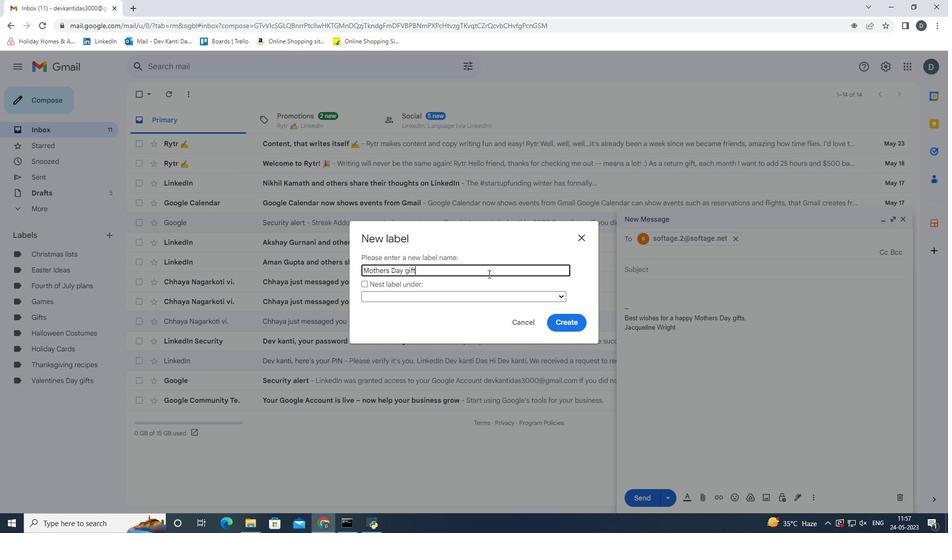 
Action: Mouse moved to (568, 327)
Screenshot: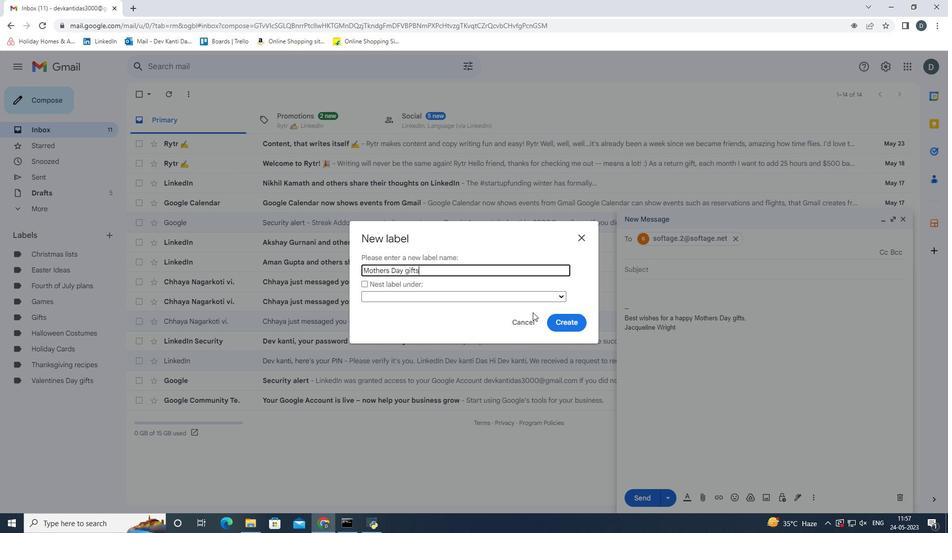
Action: Mouse pressed left at (568, 327)
Screenshot: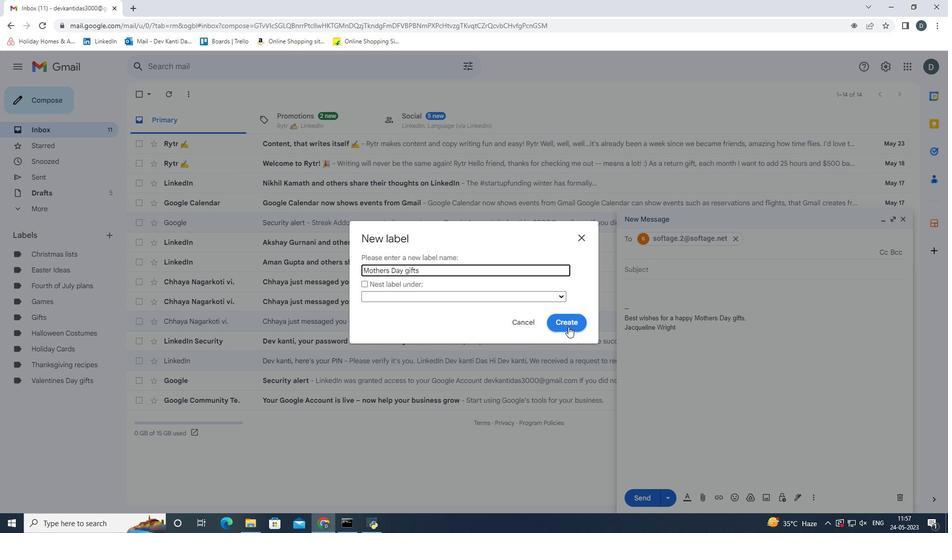 
Action: Mouse moved to (650, 492)
Screenshot: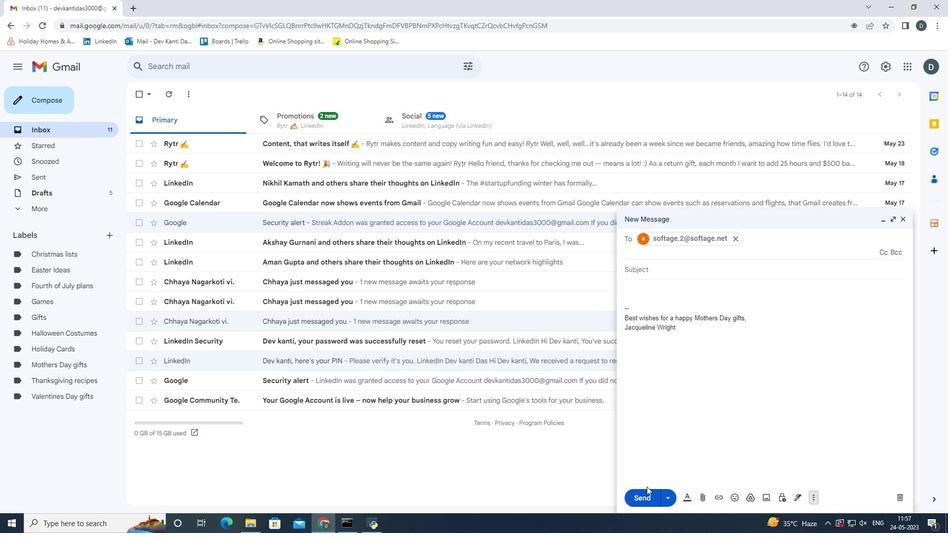 
Action: Mouse pressed left at (650, 492)
Screenshot: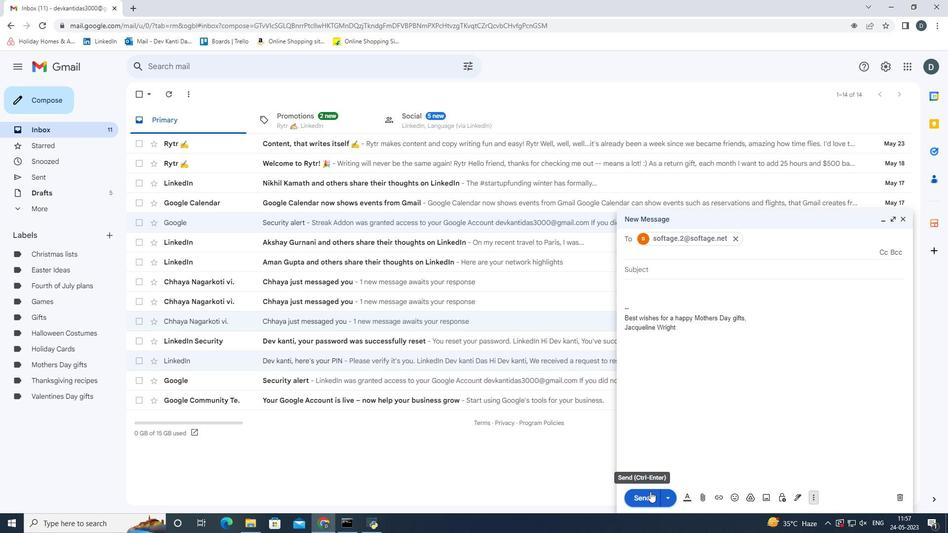 
